 Task: Find connections with filter location Weinheim with filter topic #energywith filter profile language Potuguese with filter current company UPL with filter school Andhra Pradesh Jobs Updates with filter industry Secretarial Schools with filter service category Telecommunications with filter keywords title Line Cook
Action: Mouse moved to (497, 67)
Screenshot: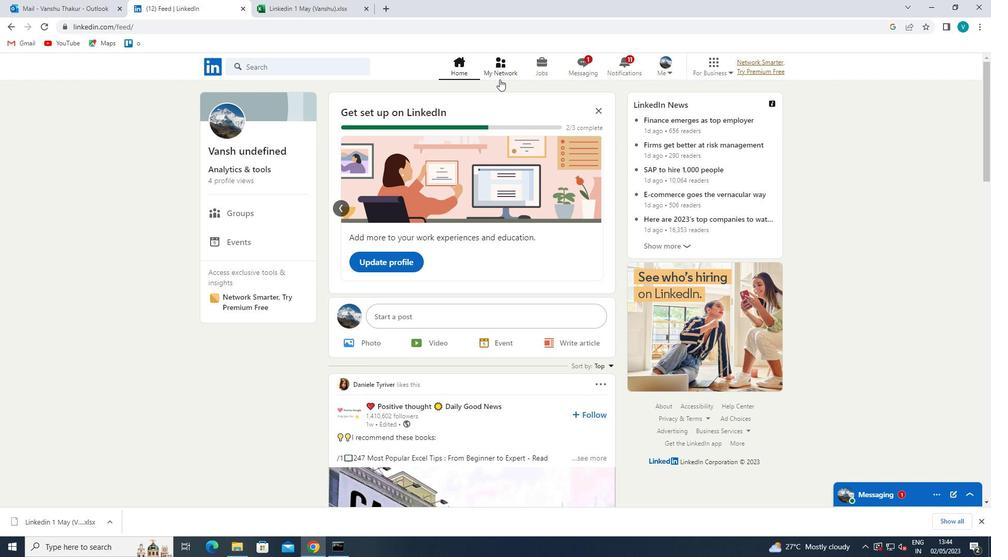 
Action: Mouse pressed left at (497, 67)
Screenshot: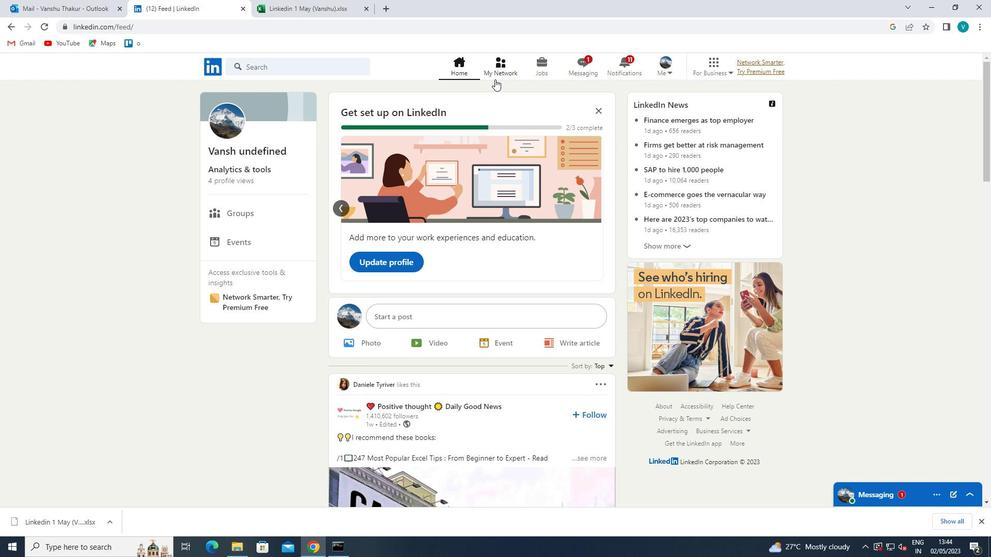 
Action: Mouse moved to (243, 118)
Screenshot: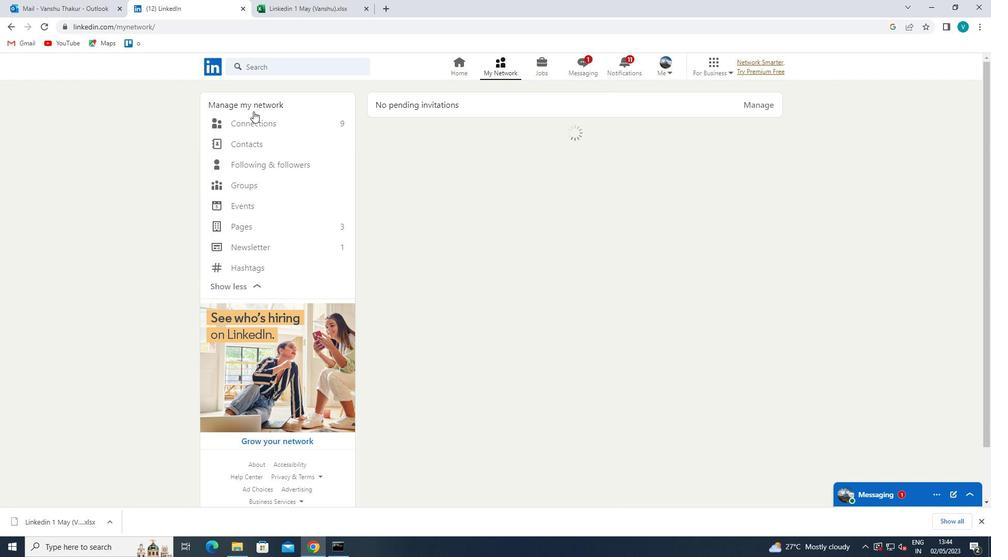 
Action: Mouse pressed left at (243, 118)
Screenshot: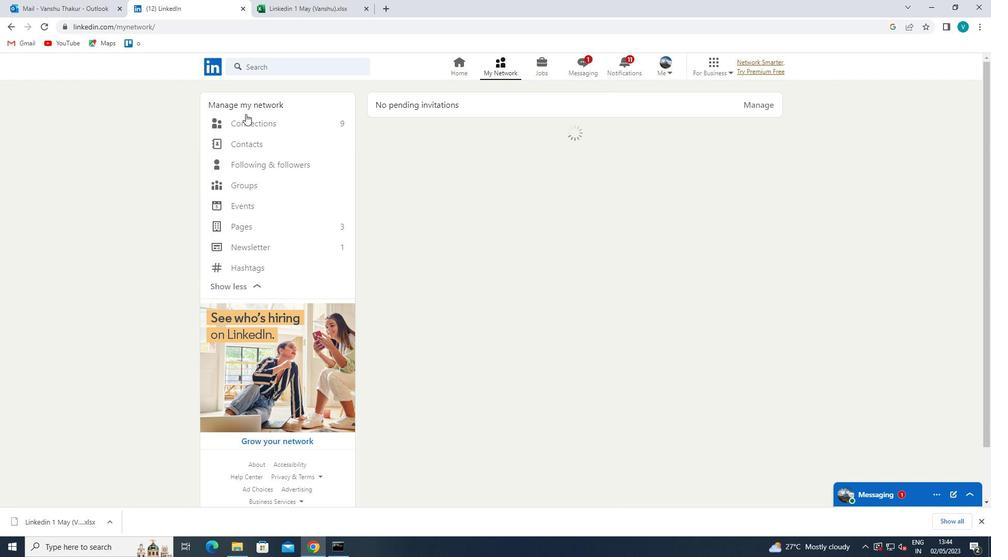 
Action: Mouse moved to (596, 131)
Screenshot: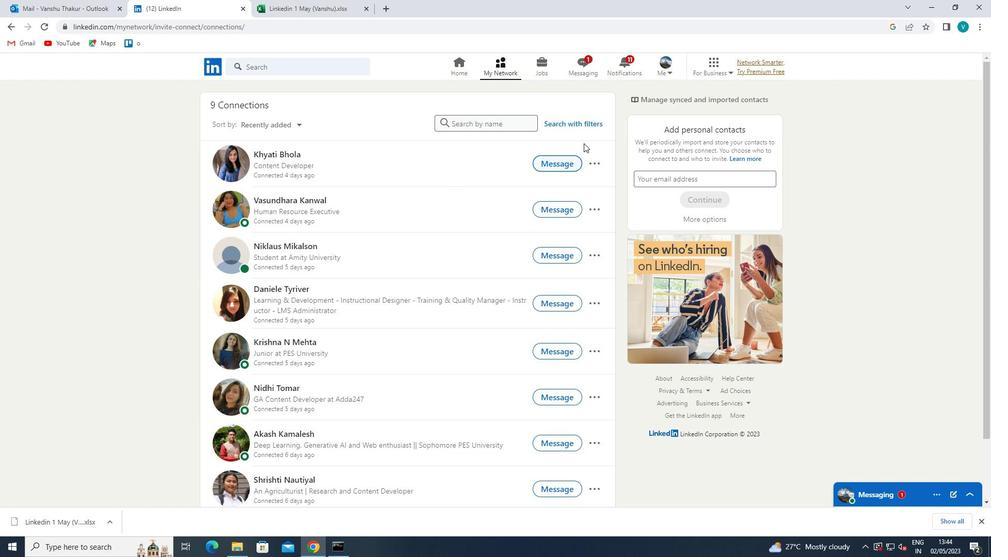 
Action: Mouse pressed left at (596, 131)
Screenshot: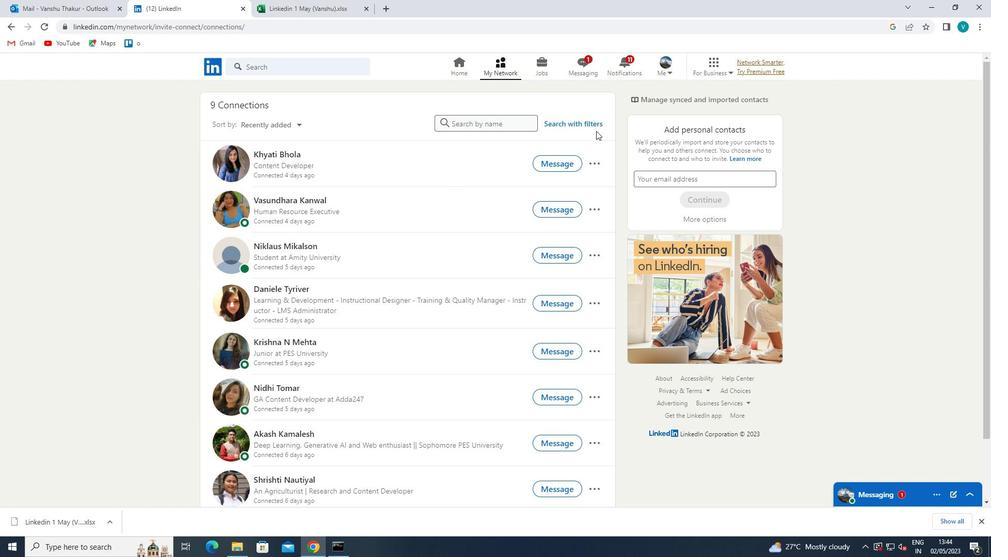 
Action: Mouse moved to (597, 126)
Screenshot: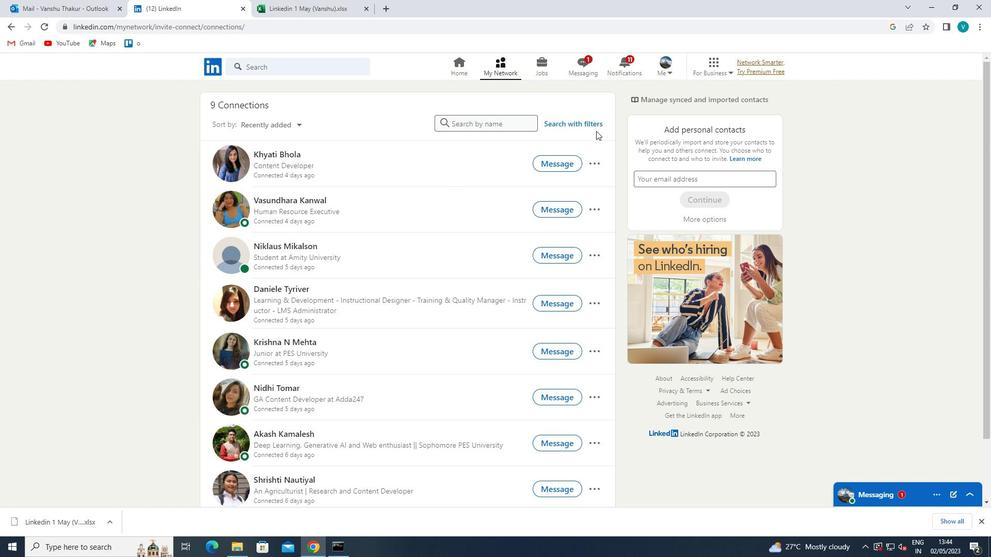 
Action: Mouse pressed left at (597, 126)
Screenshot: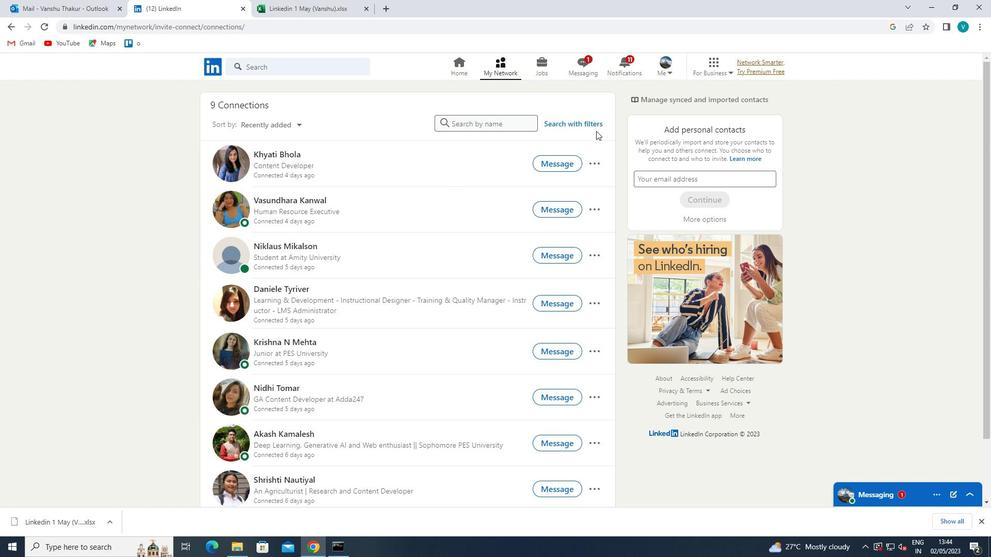 
Action: Mouse moved to (483, 102)
Screenshot: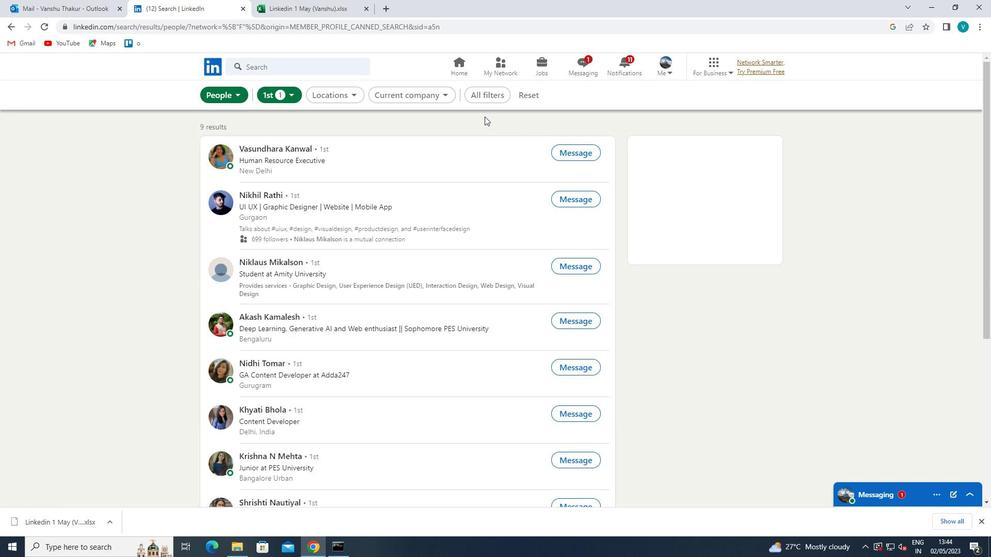
Action: Mouse pressed left at (483, 102)
Screenshot: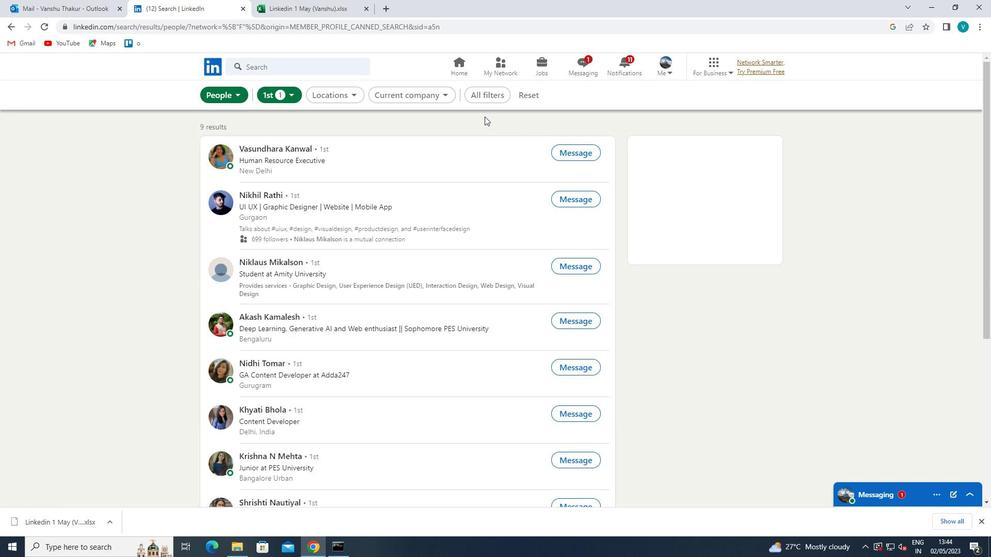 
Action: Mouse moved to (776, 284)
Screenshot: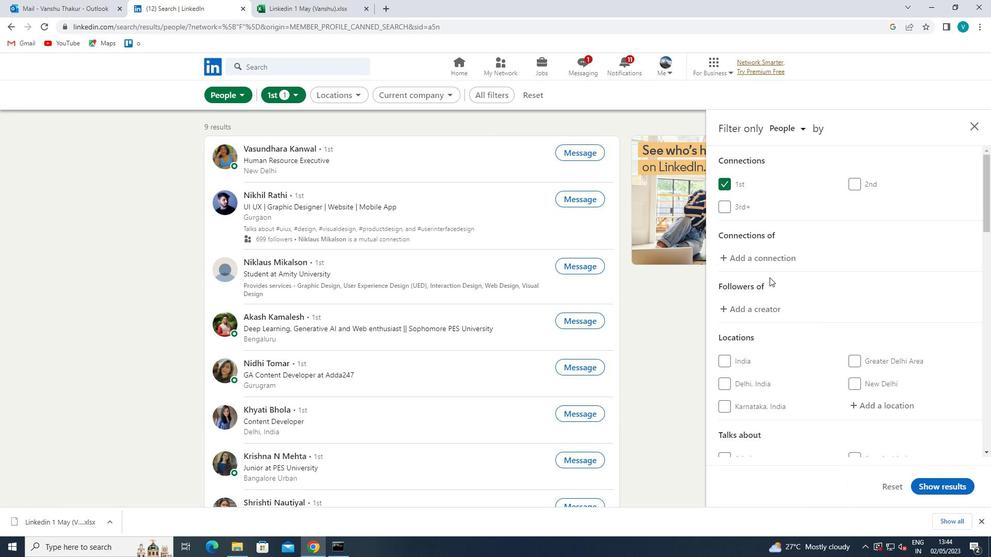 
Action: Mouse scrolled (776, 283) with delta (0, 0)
Screenshot: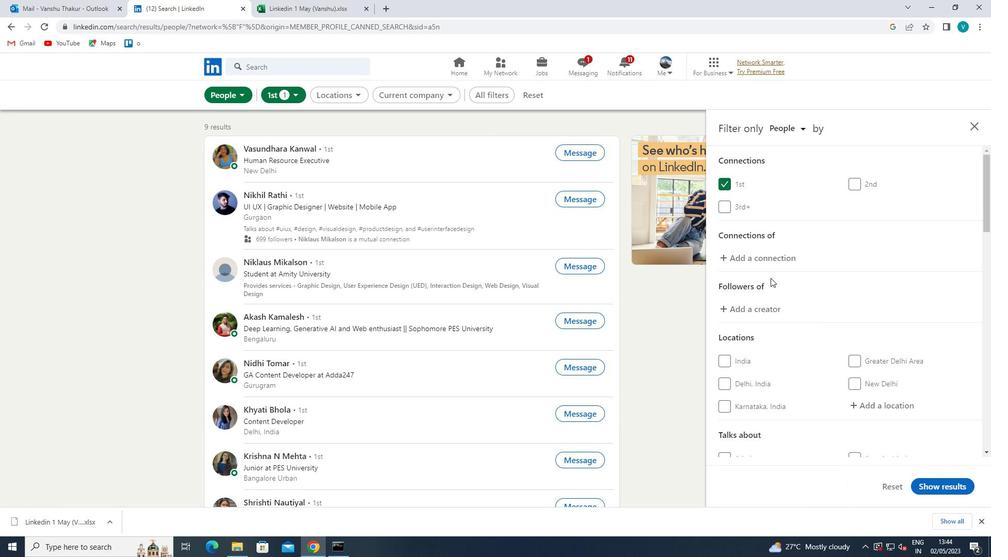 
Action: Mouse moved to (776, 285)
Screenshot: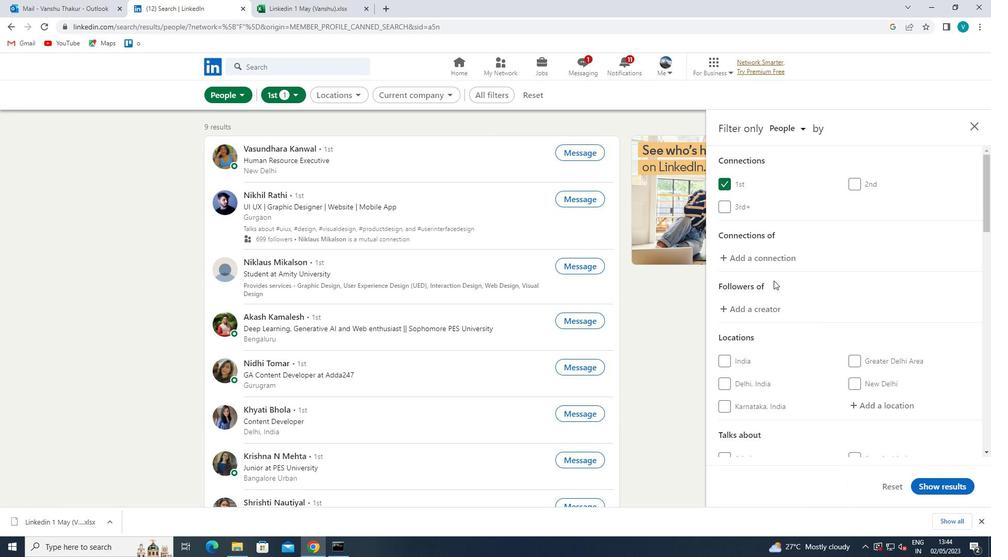 
Action: Mouse scrolled (776, 285) with delta (0, 0)
Screenshot: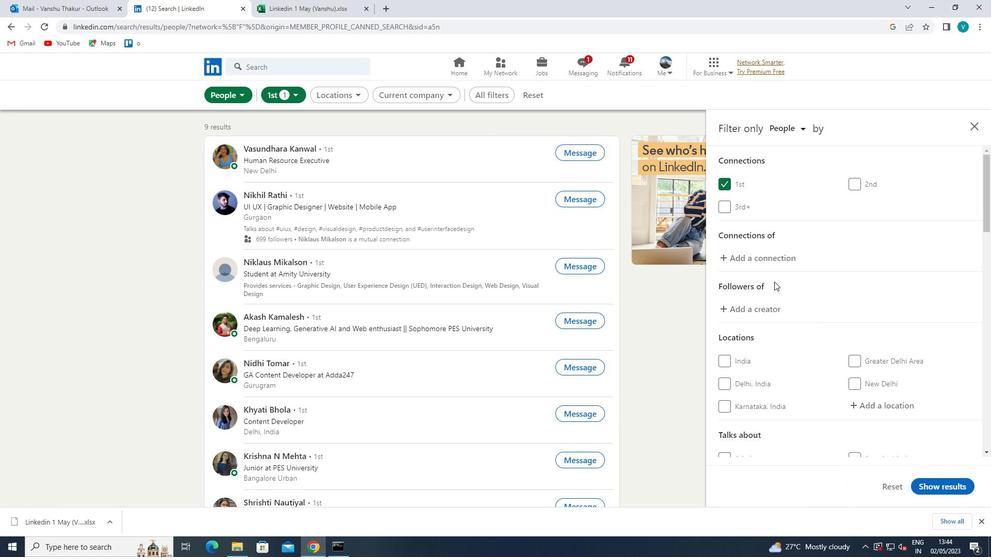 
Action: Mouse moved to (777, 289)
Screenshot: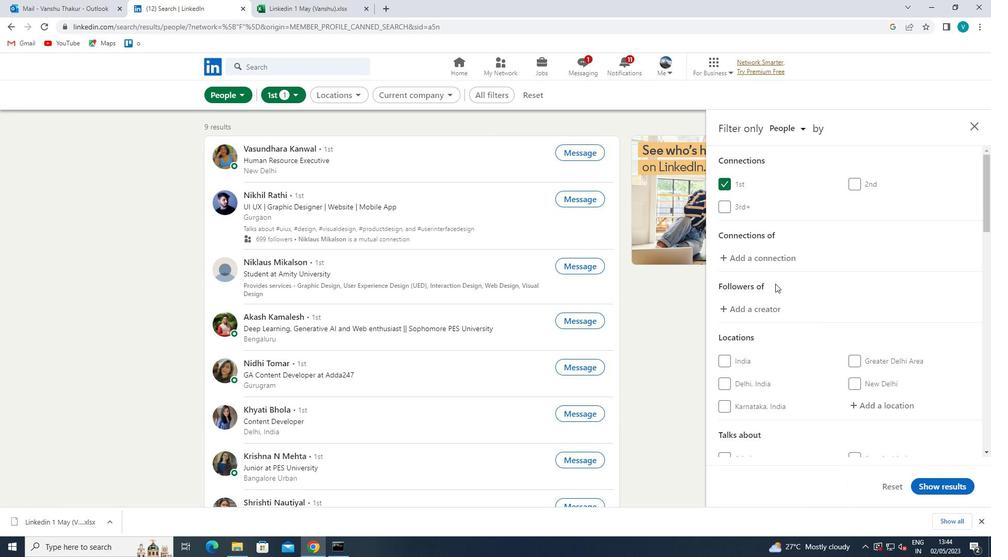 
Action: Mouse scrolled (777, 288) with delta (0, 0)
Screenshot: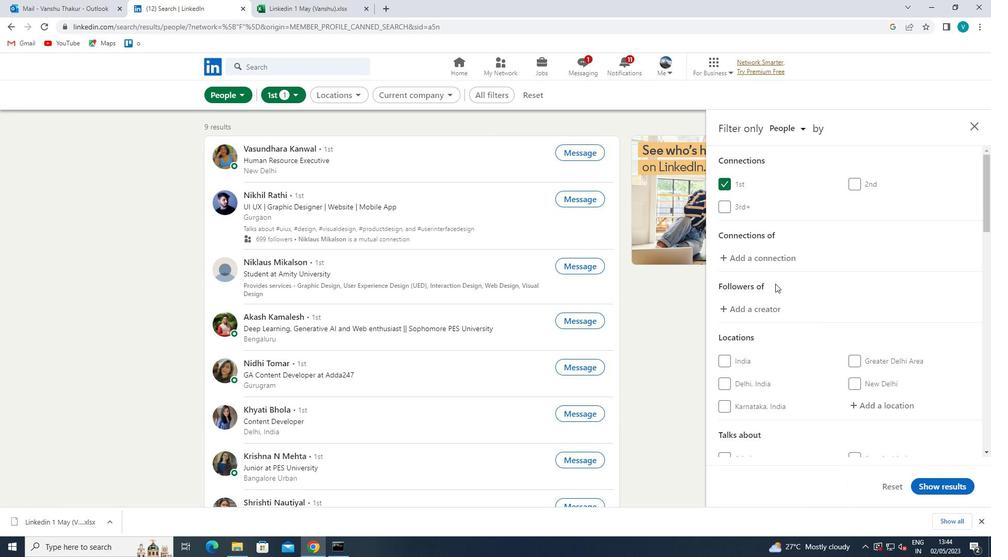 
Action: Mouse moved to (874, 253)
Screenshot: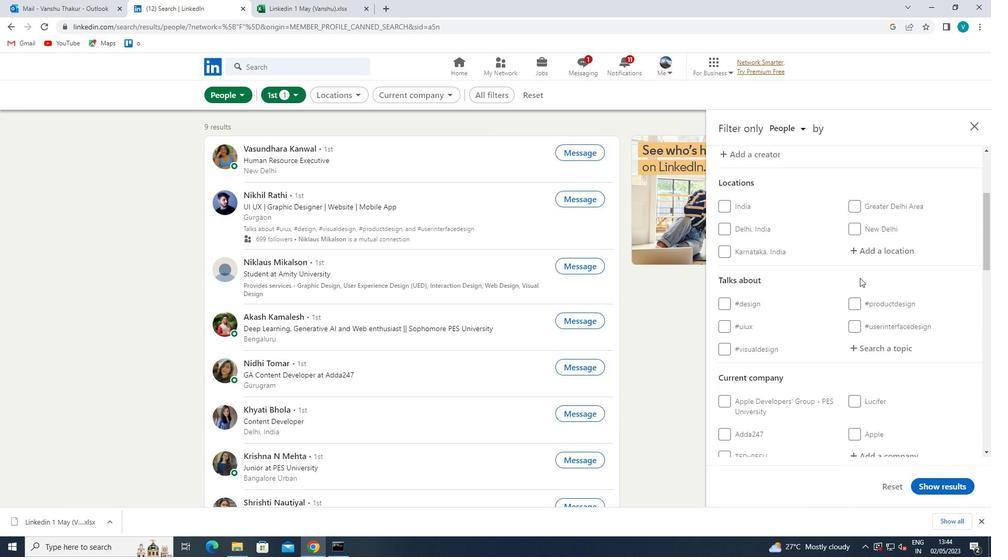 
Action: Mouse pressed left at (874, 253)
Screenshot: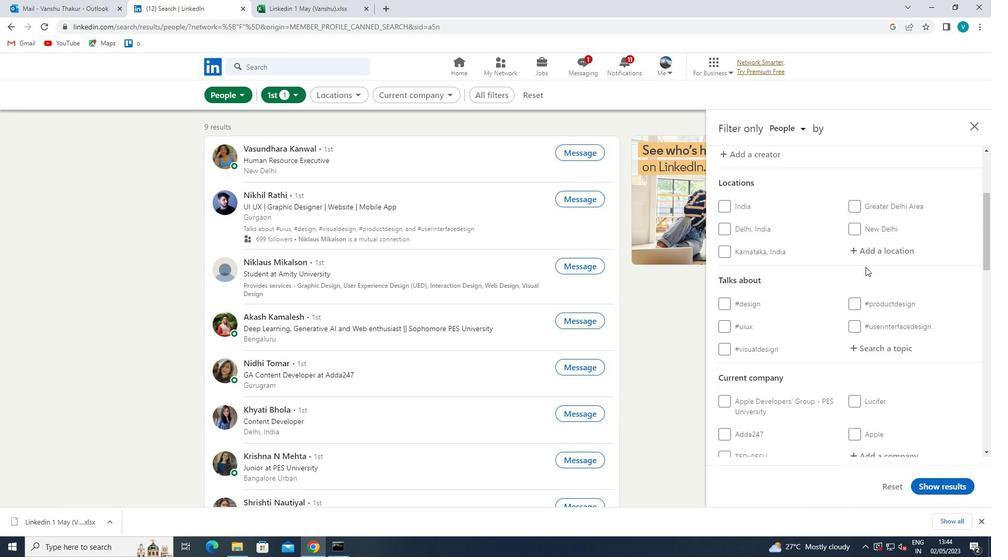 
Action: Key pressed <Key.shift>WEINHEIM
Screenshot: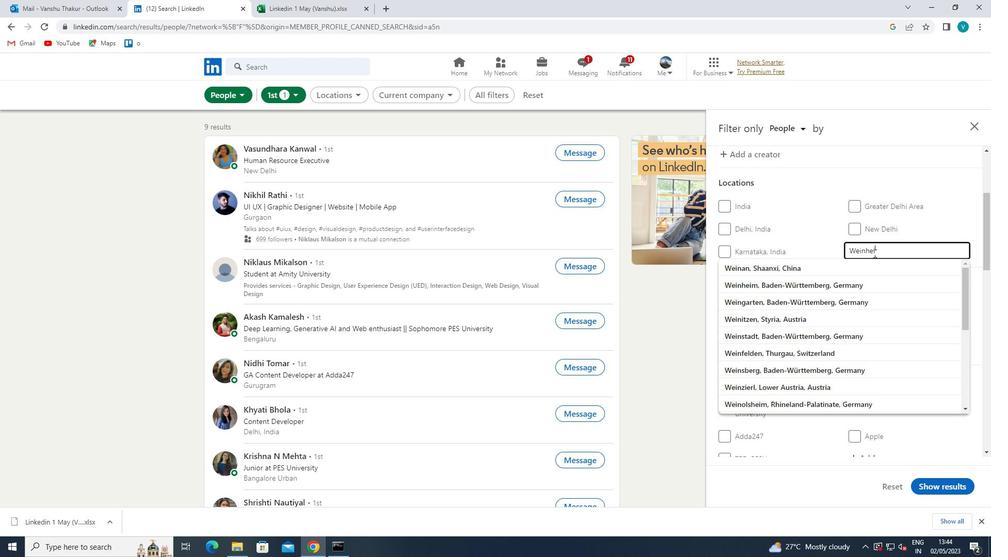 
Action: Mouse moved to (867, 261)
Screenshot: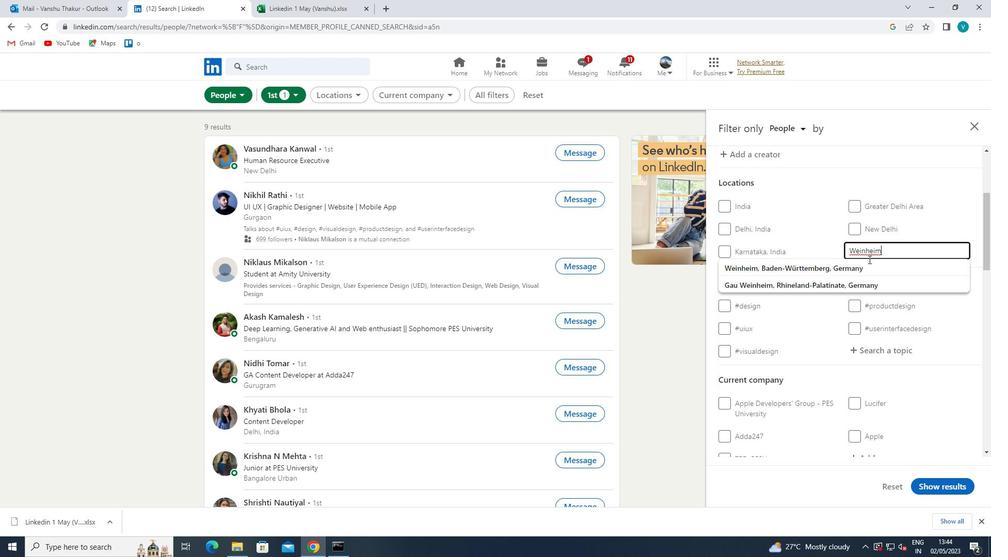 
Action: Mouse pressed left at (867, 261)
Screenshot: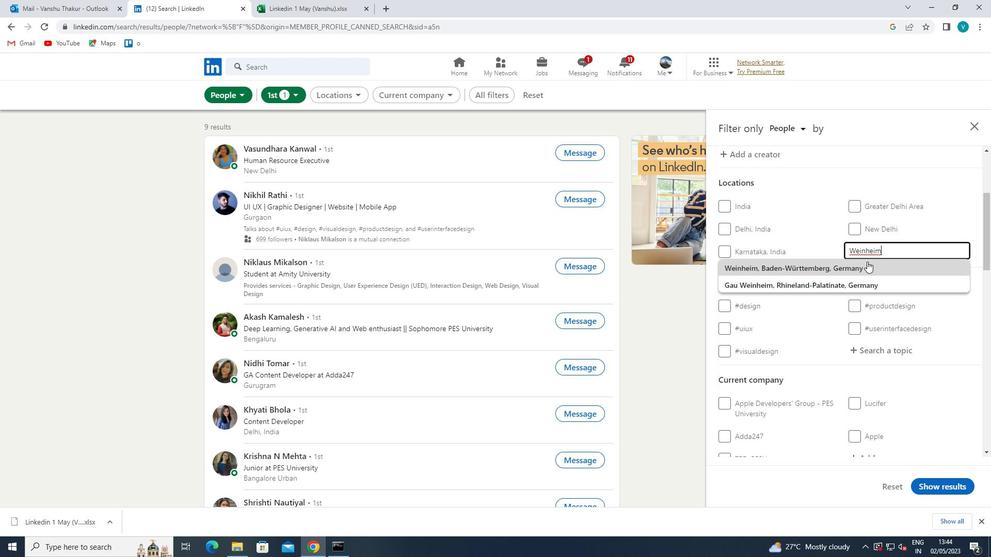 
Action: Mouse scrolled (867, 261) with delta (0, 0)
Screenshot: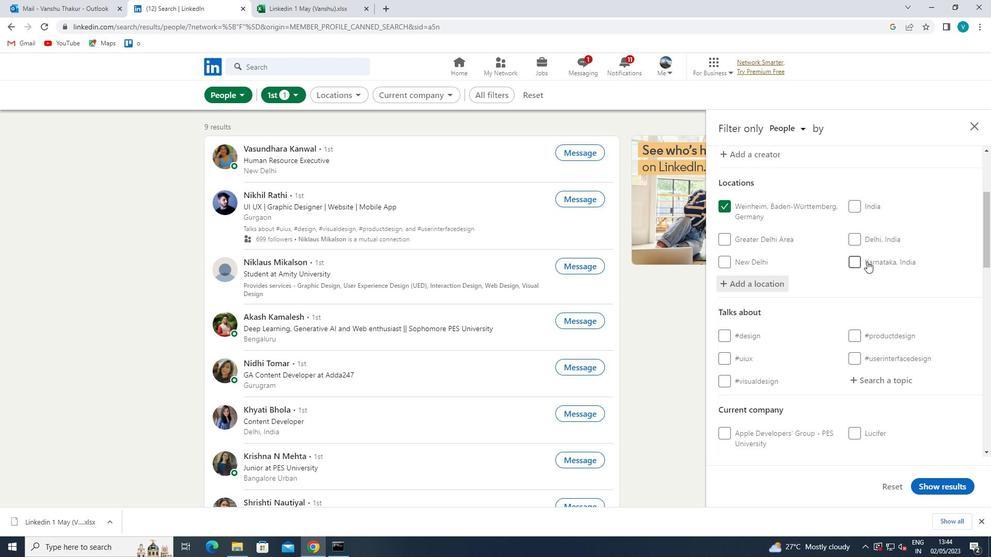
Action: Mouse moved to (883, 326)
Screenshot: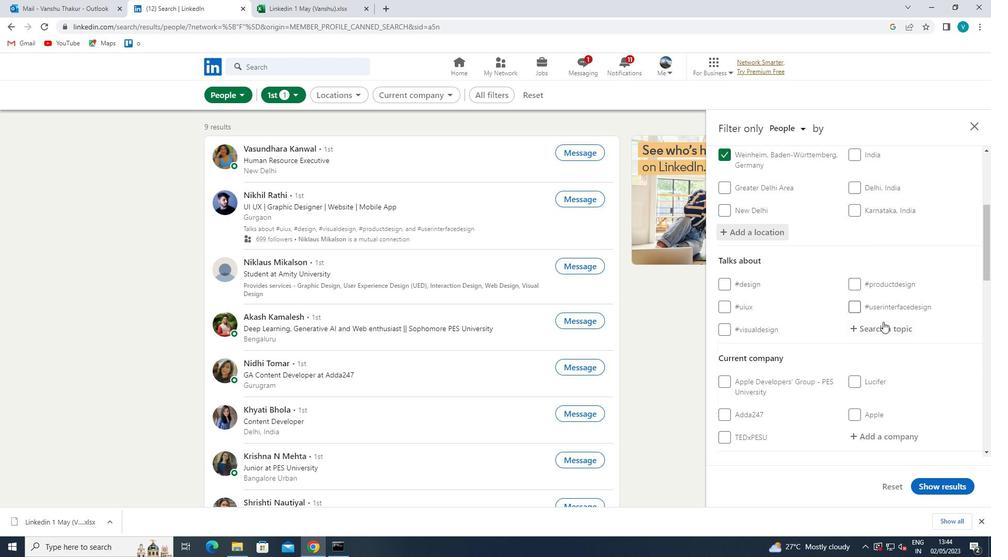 
Action: Mouse pressed left at (883, 326)
Screenshot: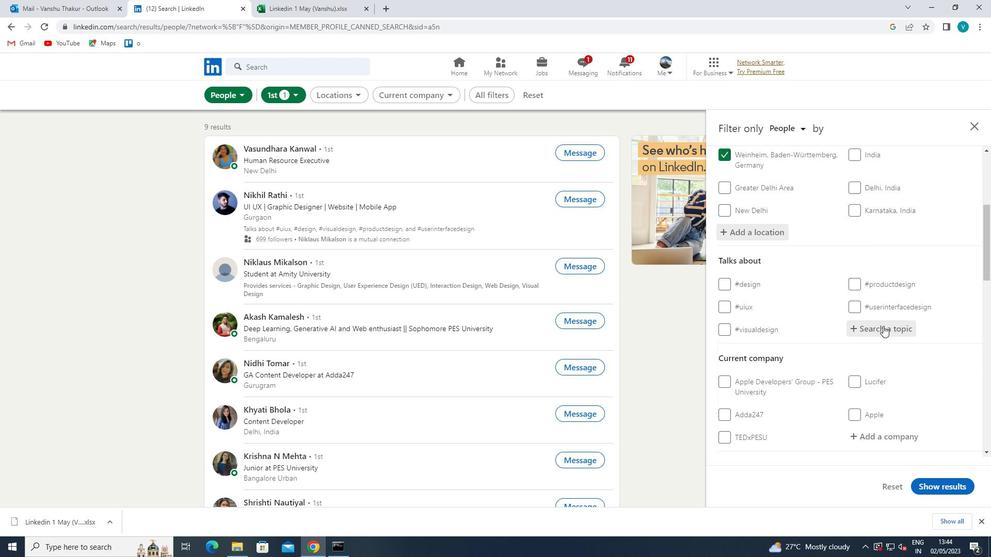 
Action: Key pressed ENERGY
Screenshot: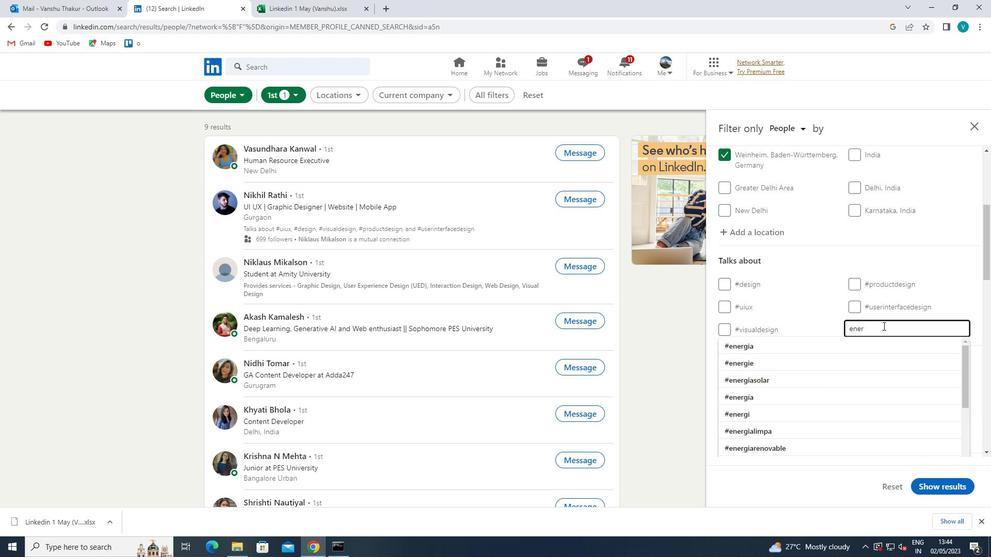 
Action: Mouse moved to (839, 344)
Screenshot: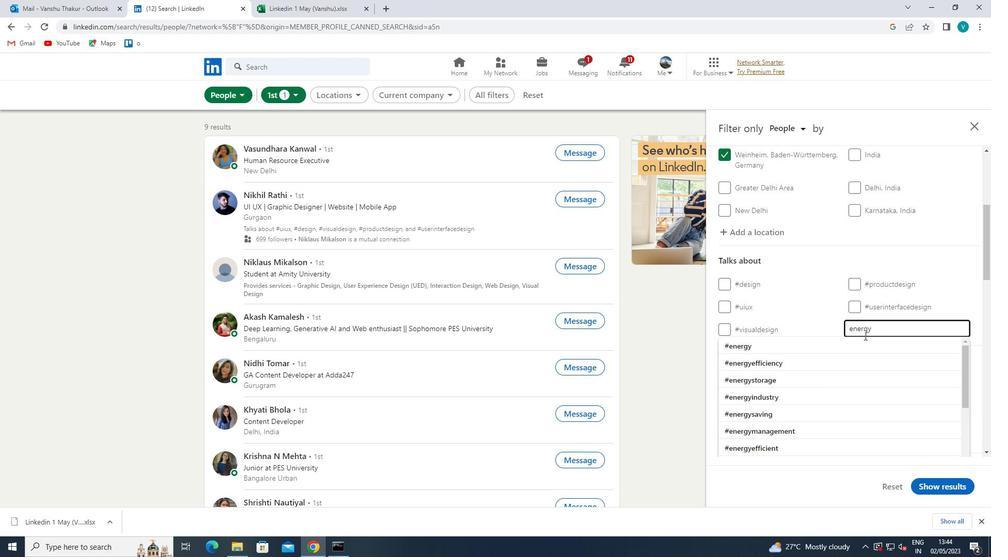 
Action: Mouse pressed left at (839, 344)
Screenshot: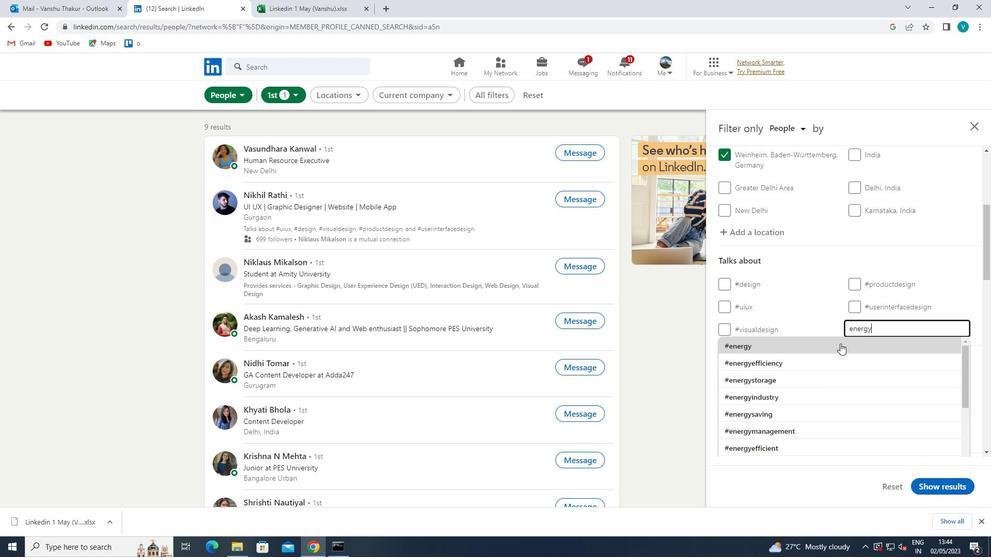
Action: Mouse moved to (837, 346)
Screenshot: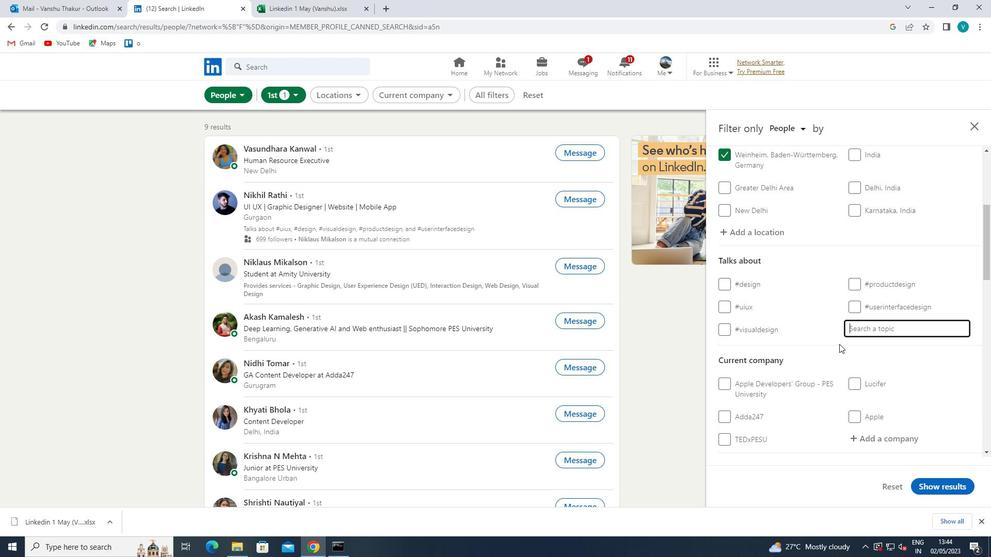 
Action: Mouse scrolled (837, 345) with delta (0, 0)
Screenshot: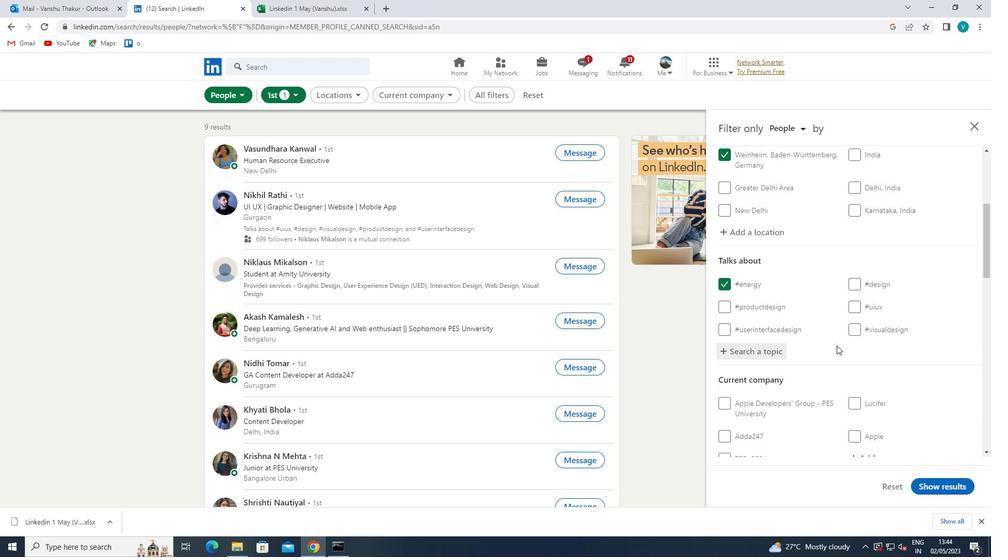 
Action: Mouse scrolled (837, 345) with delta (0, 0)
Screenshot: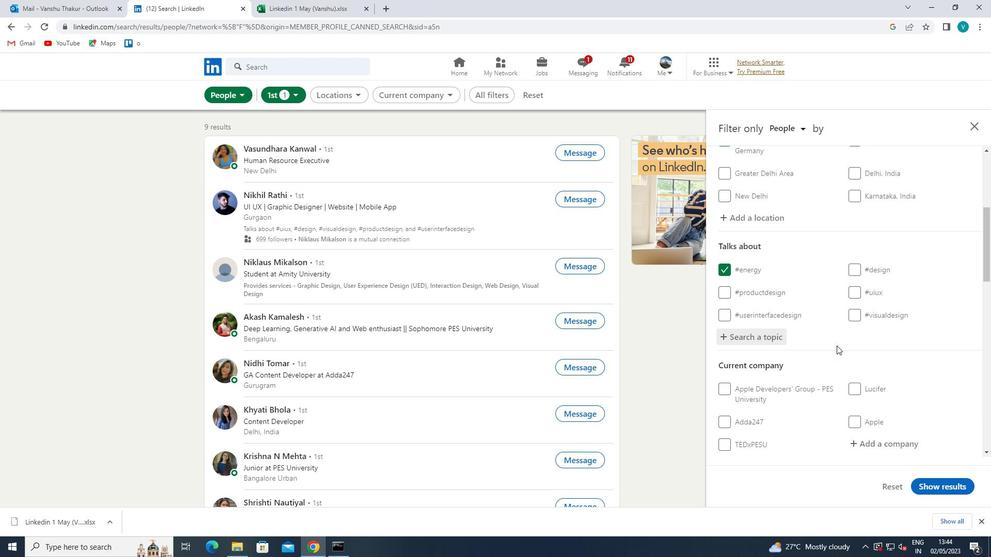 
Action: Mouse moved to (875, 355)
Screenshot: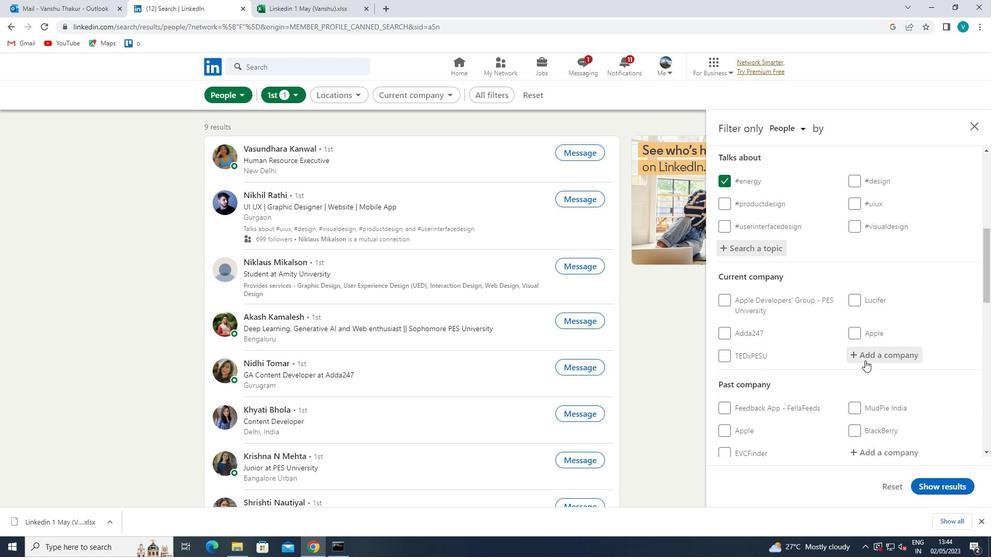 
Action: Mouse pressed left at (875, 355)
Screenshot: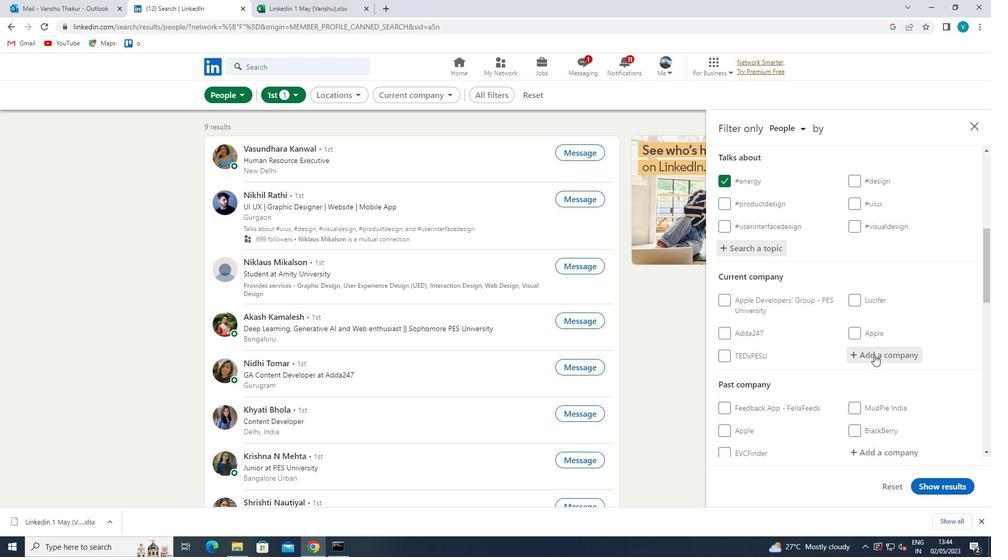 
Action: Key pressed <Key.shift>UPL
Screenshot: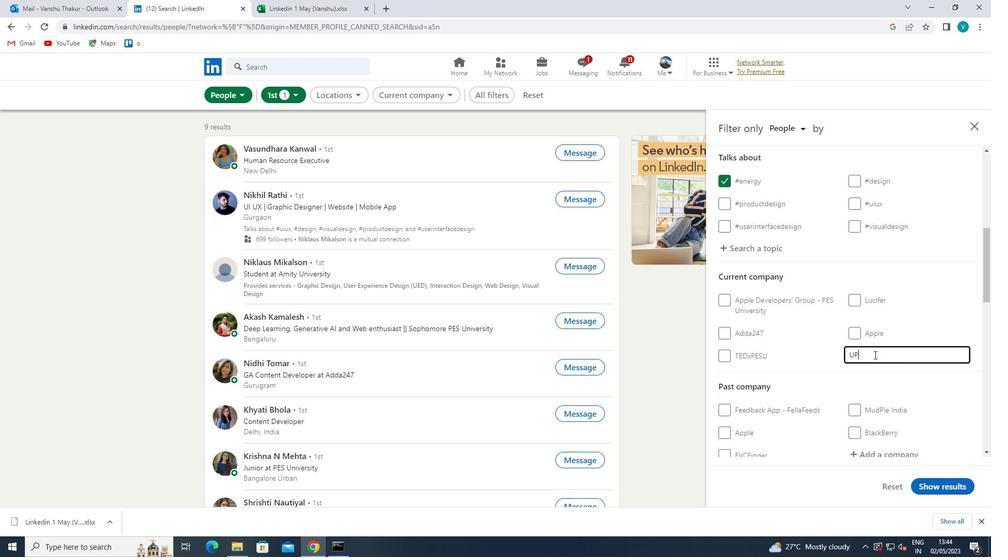 
Action: Mouse moved to (848, 371)
Screenshot: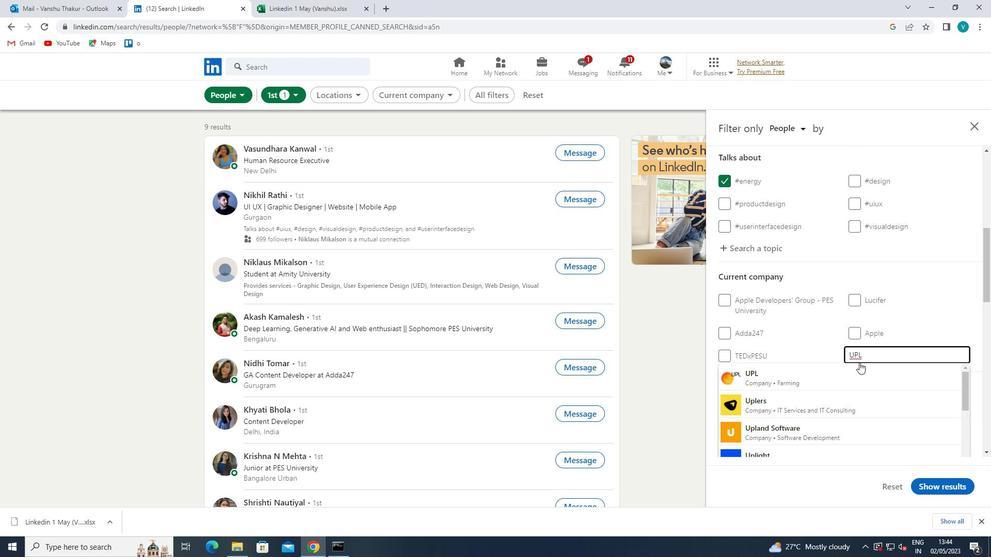 
Action: Mouse pressed left at (848, 371)
Screenshot: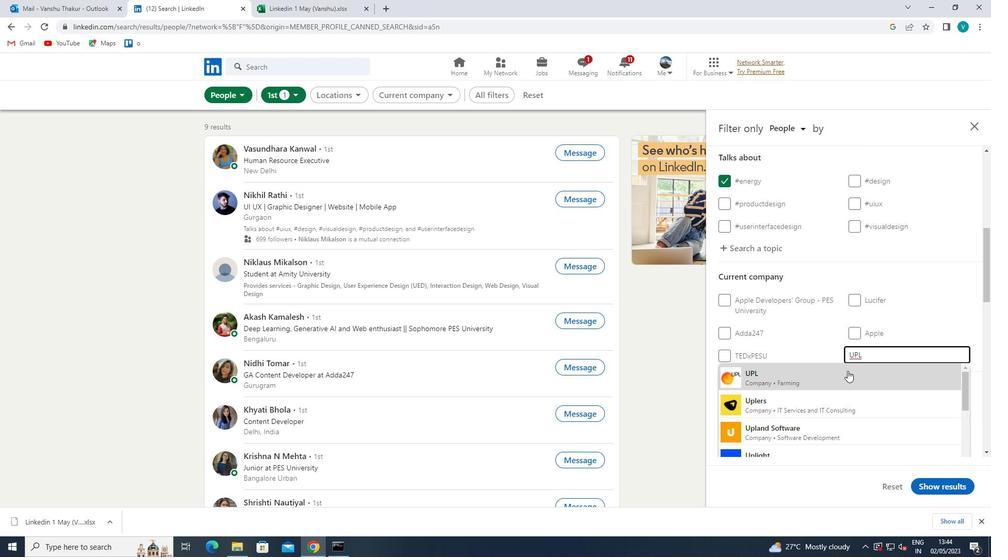 
Action: Mouse moved to (848, 371)
Screenshot: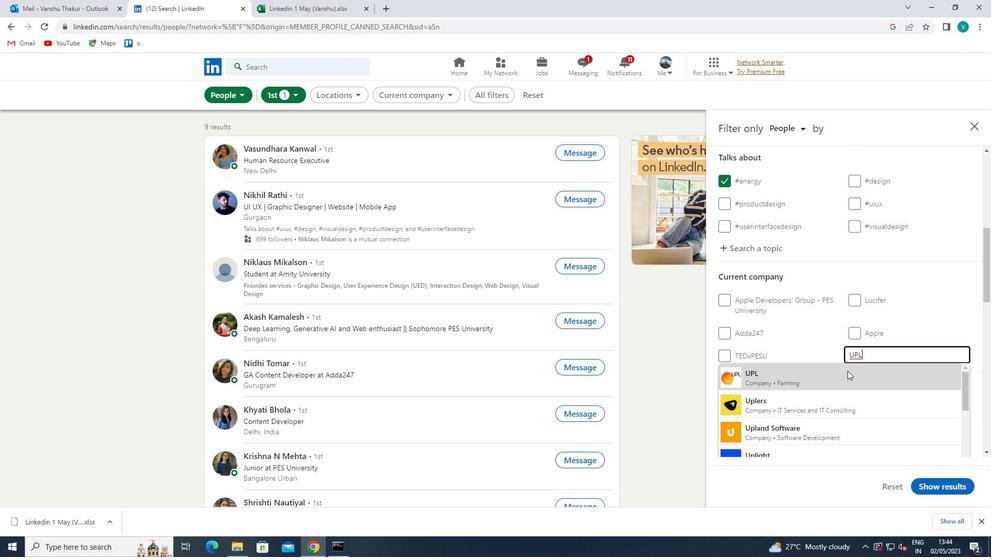 
Action: Mouse scrolled (848, 370) with delta (0, 0)
Screenshot: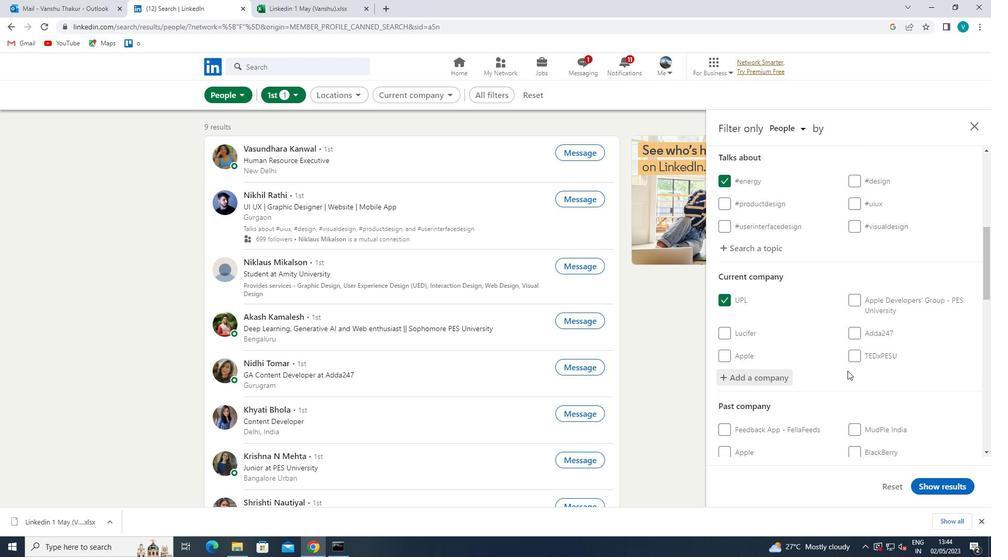 
Action: Mouse scrolled (848, 370) with delta (0, 0)
Screenshot: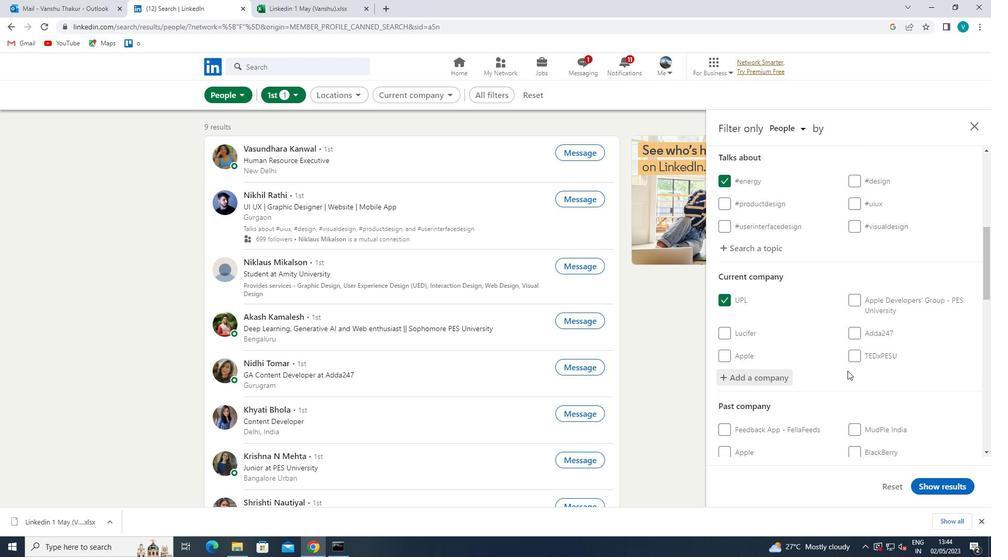 
Action: Mouse scrolled (848, 370) with delta (0, 0)
Screenshot: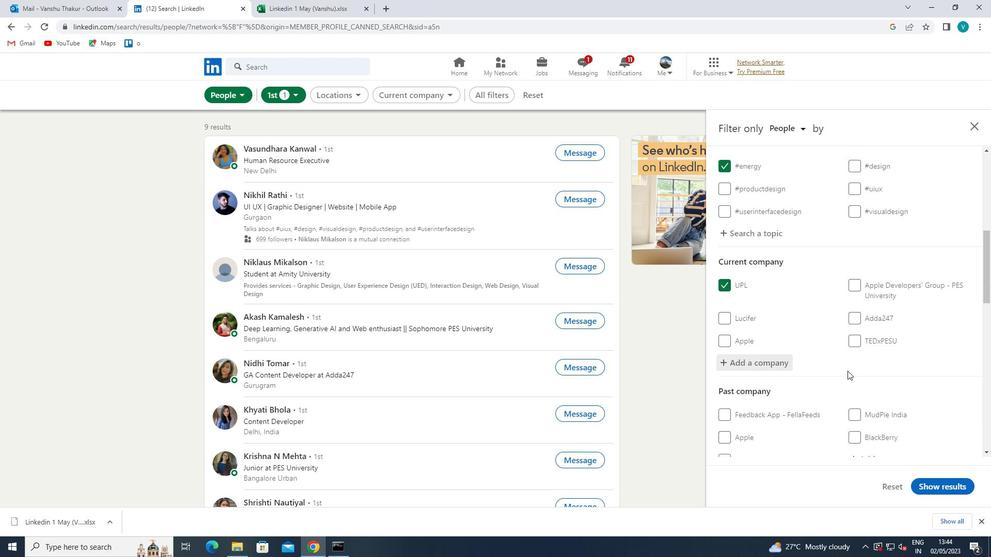 
Action: Mouse scrolled (848, 370) with delta (0, 0)
Screenshot: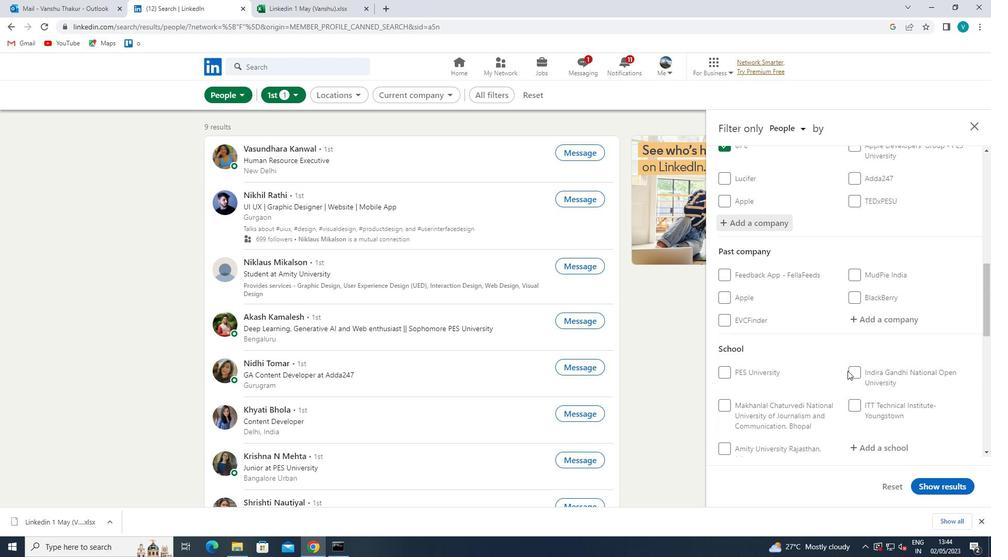 
Action: Mouse moved to (877, 397)
Screenshot: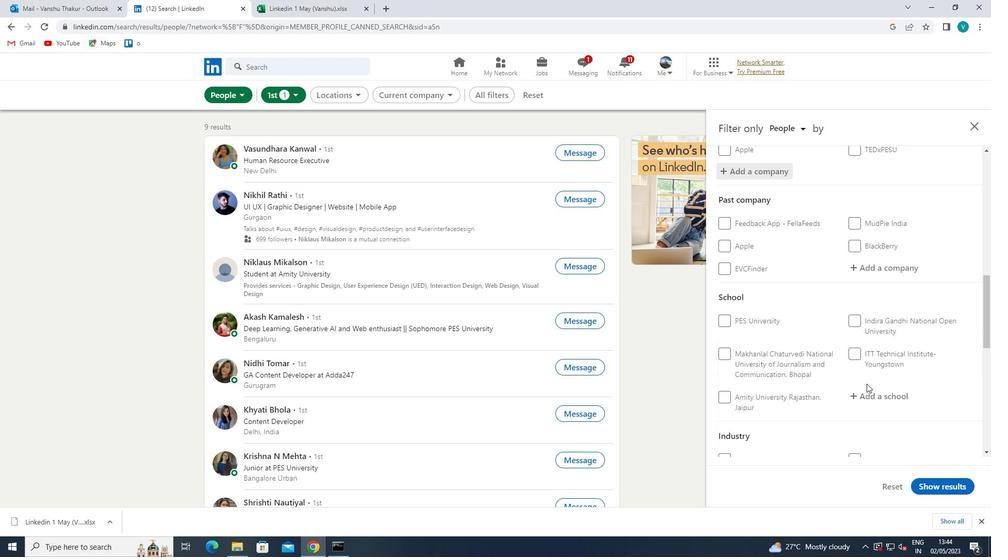 
Action: Mouse pressed left at (877, 397)
Screenshot: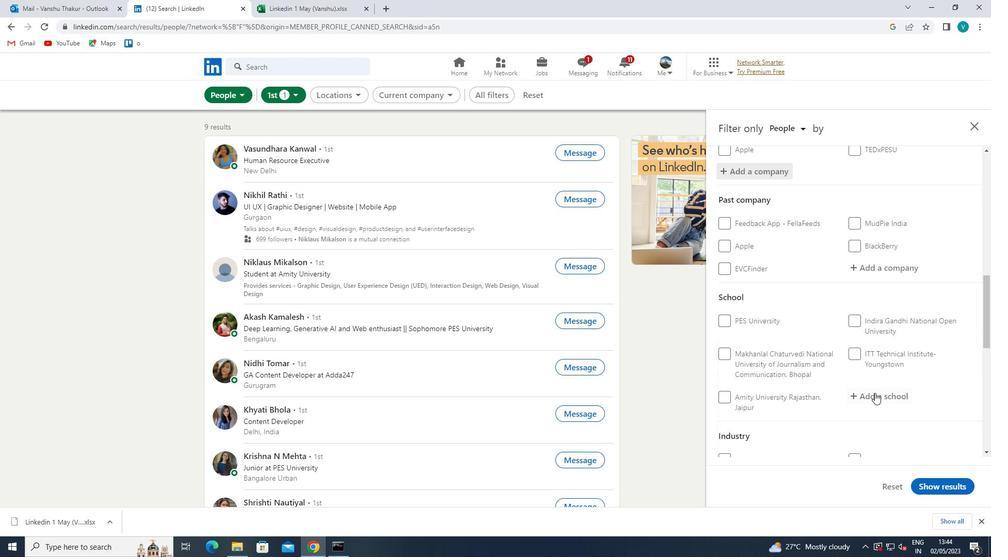 
Action: Mouse moved to (878, 397)
Screenshot: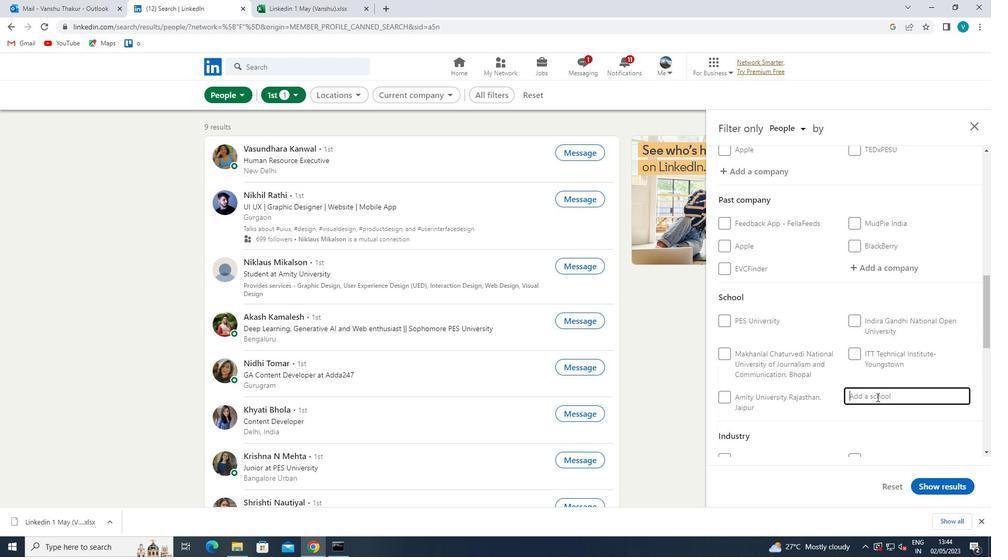 
Action: Key pressed <Key.shift>AND
Screenshot: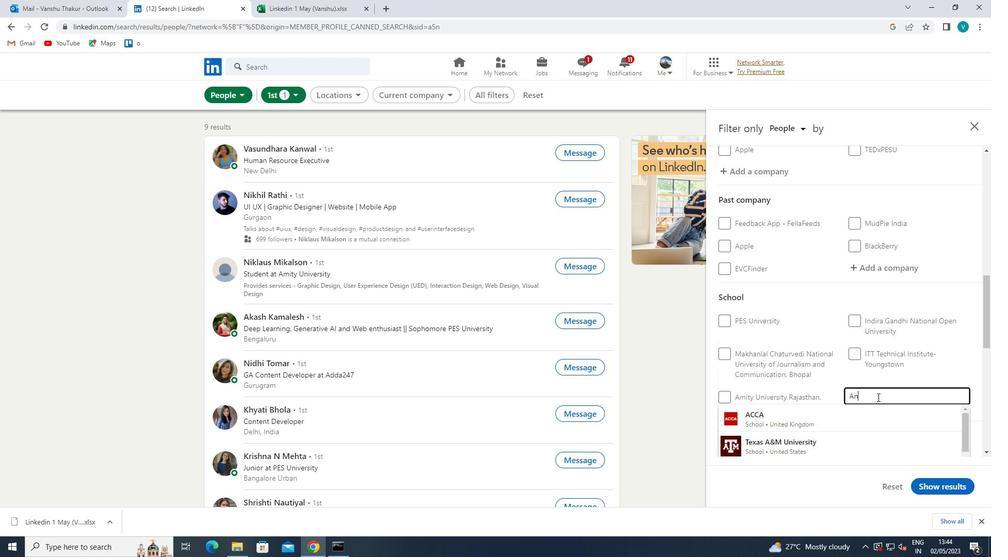 
Action: Mouse moved to (878, 397)
Screenshot: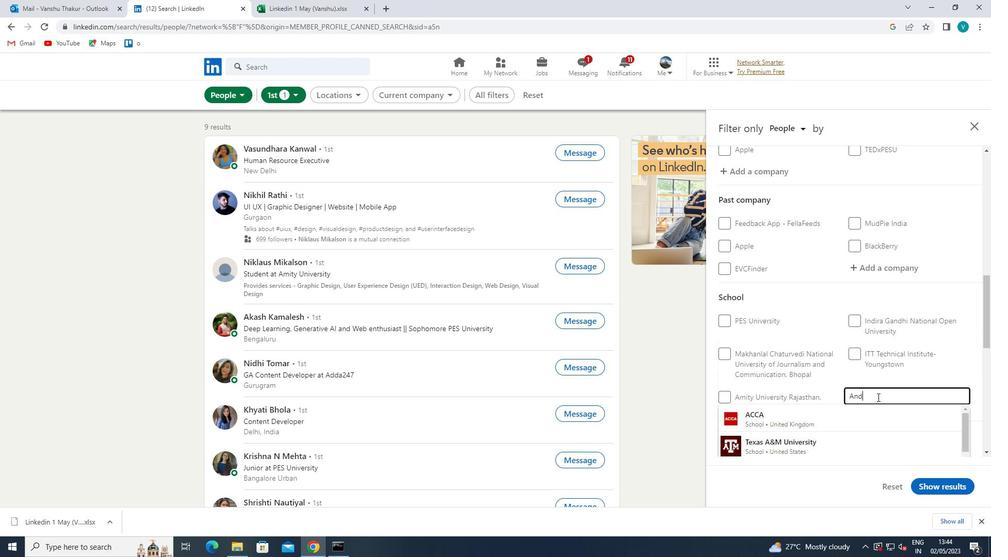 
Action: Key pressed H
Screenshot: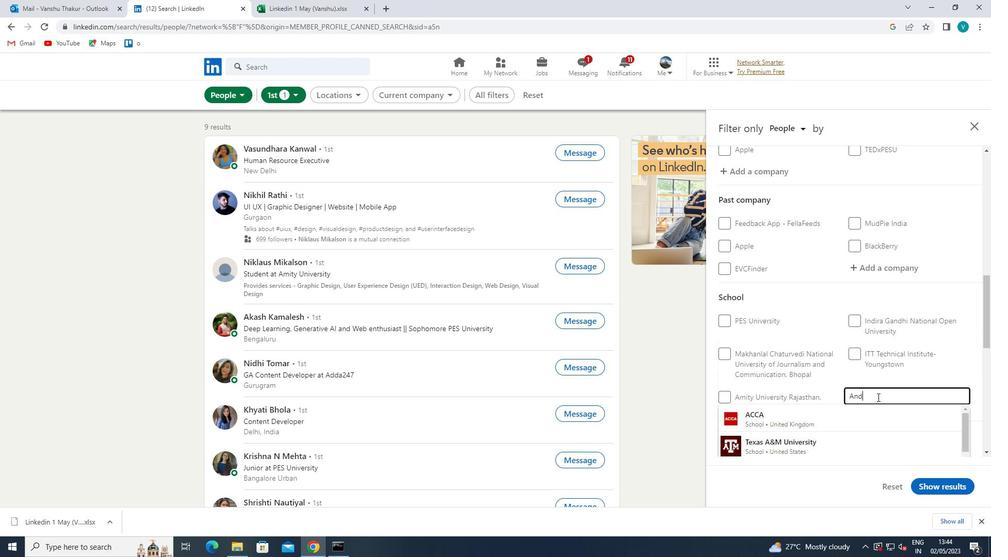 
Action: Mouse moved to (876, 398)
Screenshot: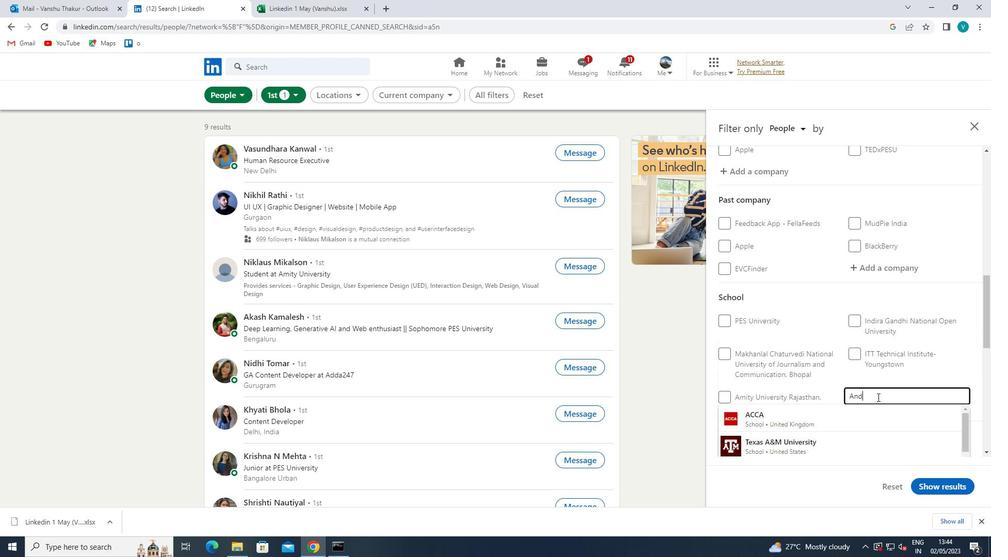 
Action: Key pressed RA
Screenshot: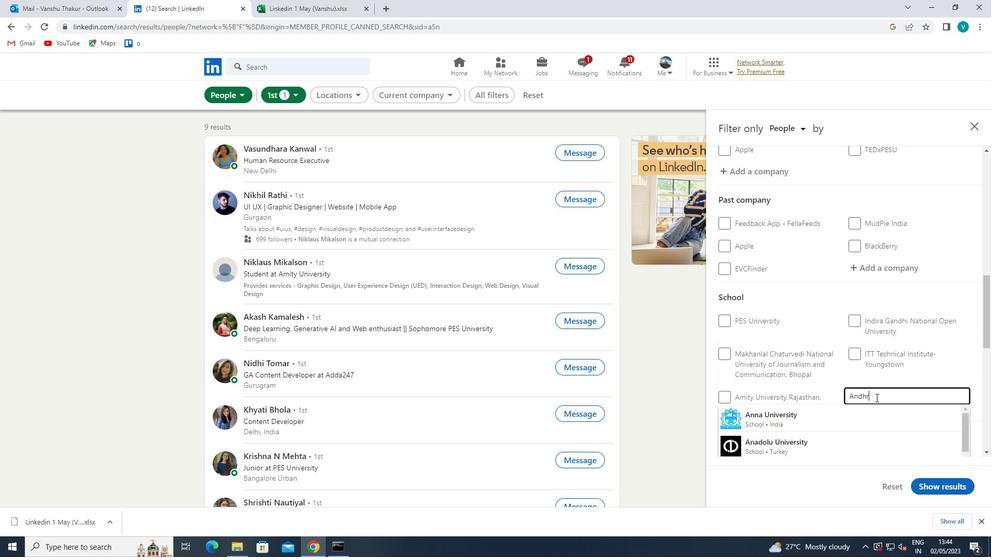 
Action: Mouse moved to (868, 446)
Screenshot: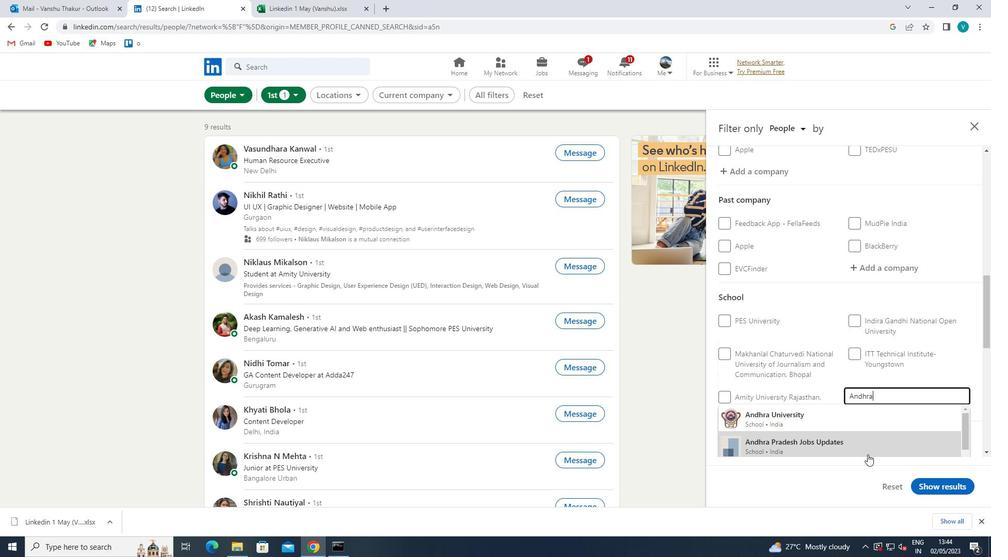 
Action: Mouse pressed left at (868, 446)
Screenshot: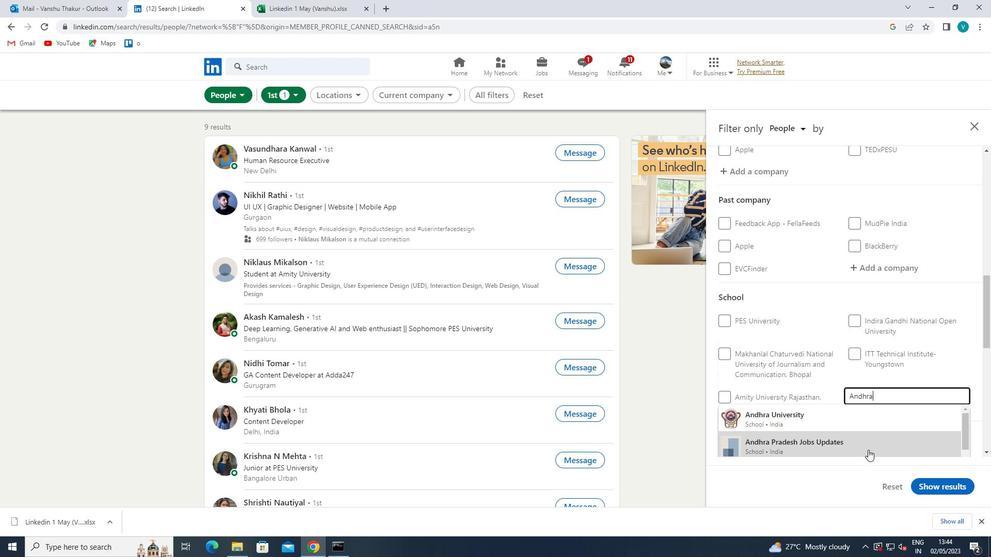 
Action: Mouse moved to (864, 362)
Screenshot: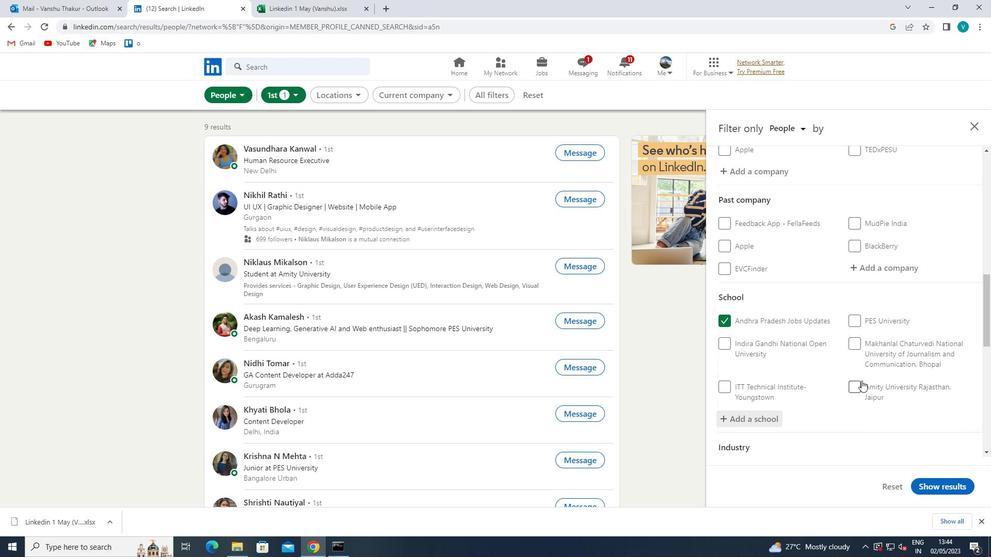 
Action: Mouse scrolled (864, 362) with delta (0, 0)
Screenshot: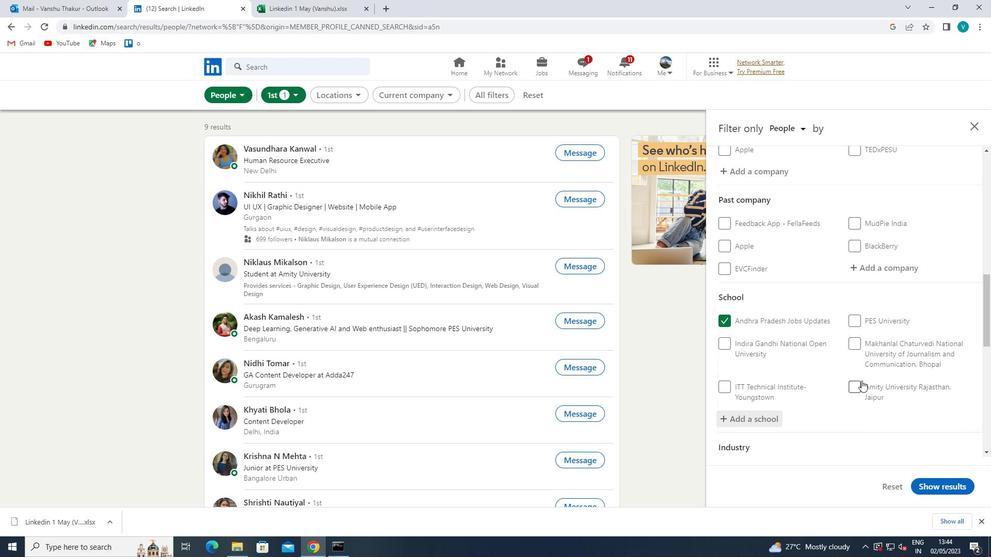 
Action: Mouse moved to (868, 360)
Screenshot: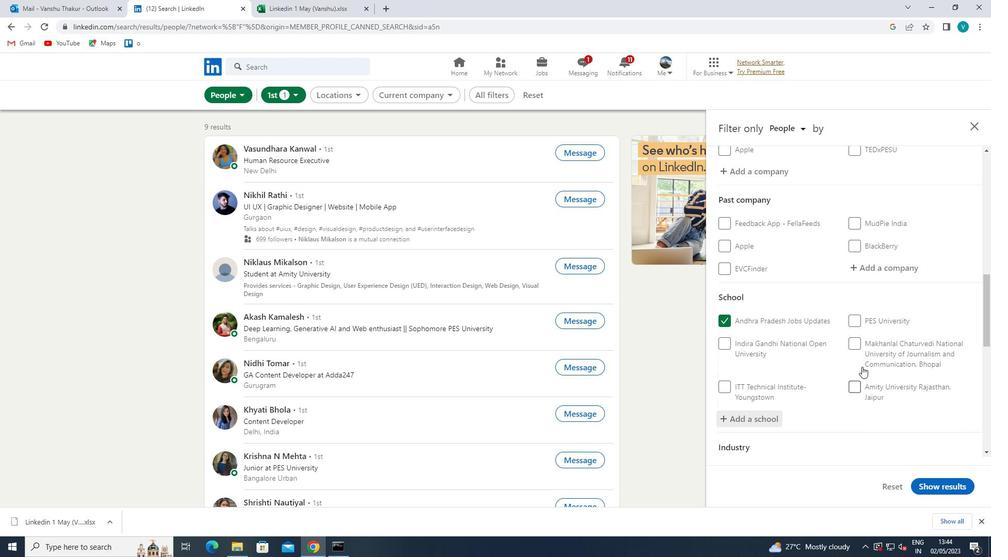 
Action: Mouse scrolled (868, 360) with delta (0, 0)
Screenshot: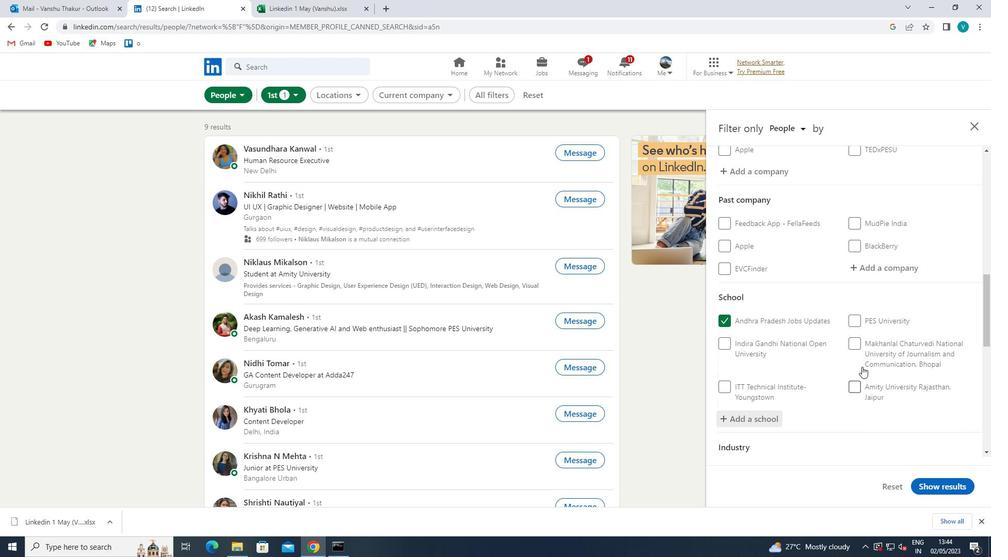 
Action: Mouse moved to (869, 359)
Screenshot: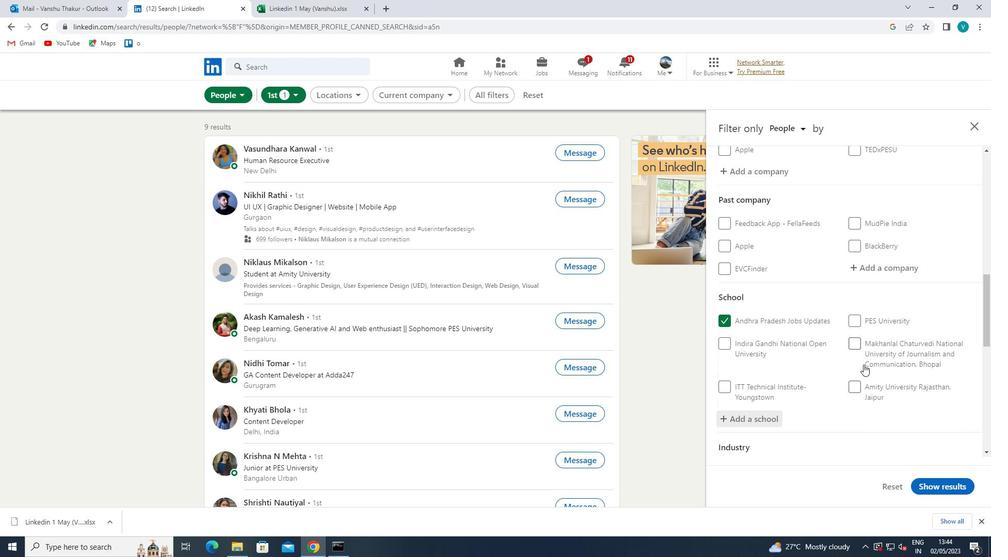
Action: Mouse scrolled (869, 359) with delta (0, 0)
Screenshot: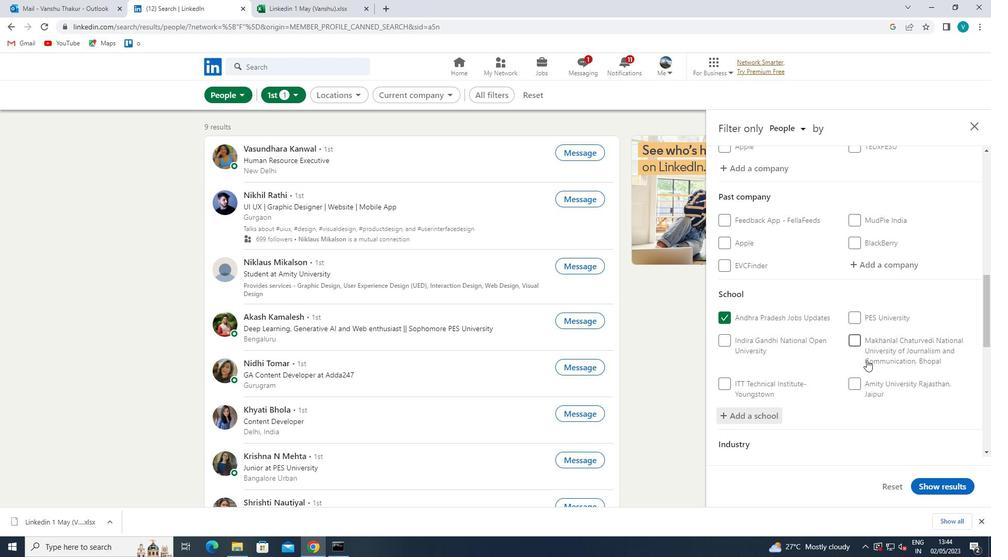 
Action: Mouse scrolled (869, 359) with delta (0, 0)
Screenshot: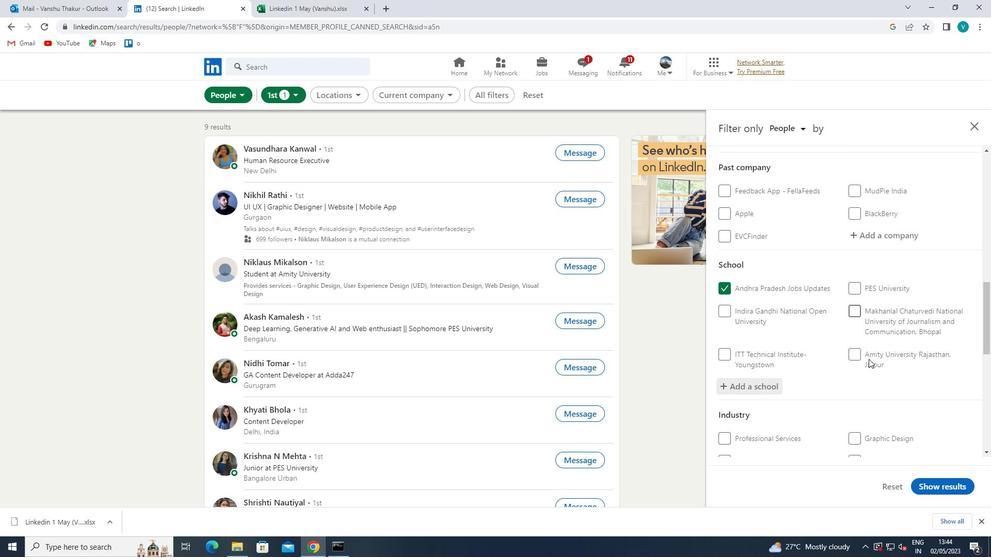 
Action: Mouse moved to (901, 319)
Screenshot: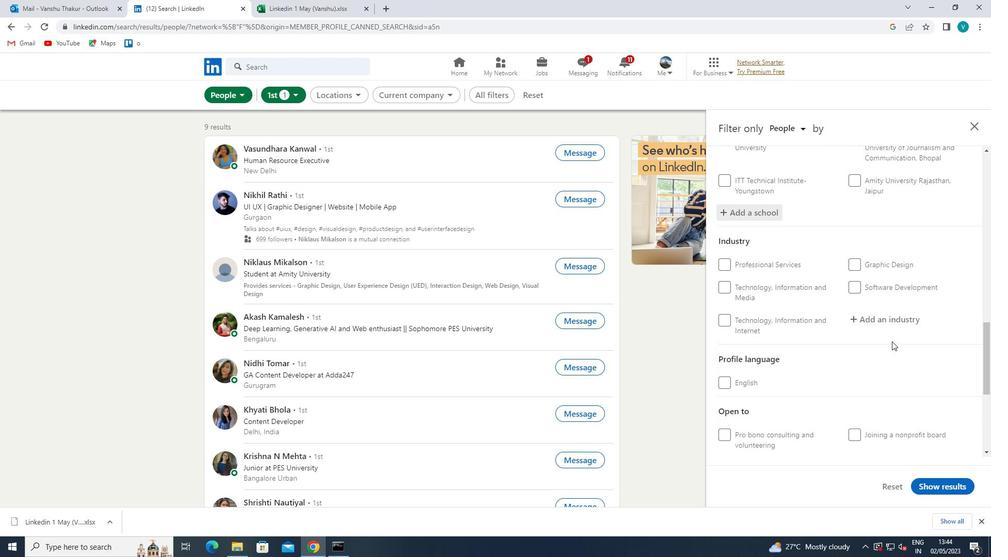 
Action: Mouse pressed left at (901, 319)
Screenshot: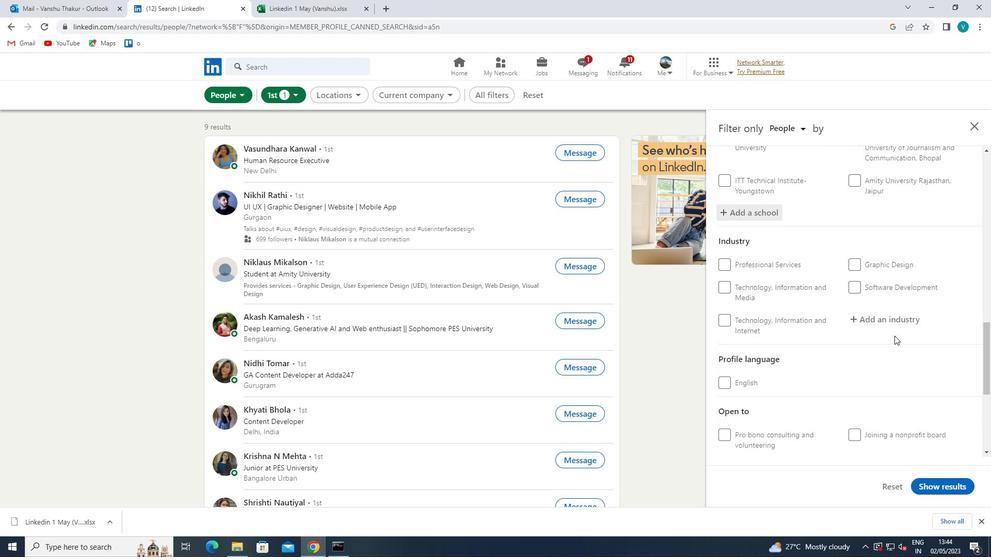 
Action: Key pressed <Key.shift>SECTRA<Key.backspace>E<Key.backspace><Key.backspace><Key.backspace>RE
Screenshot: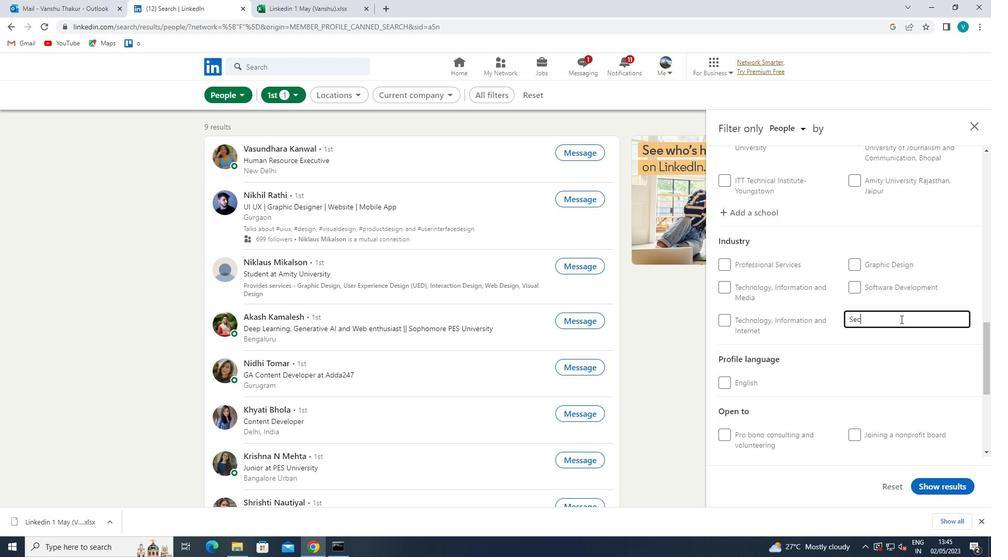 
Action: Mouse moved to (857, 339)
Screenshot: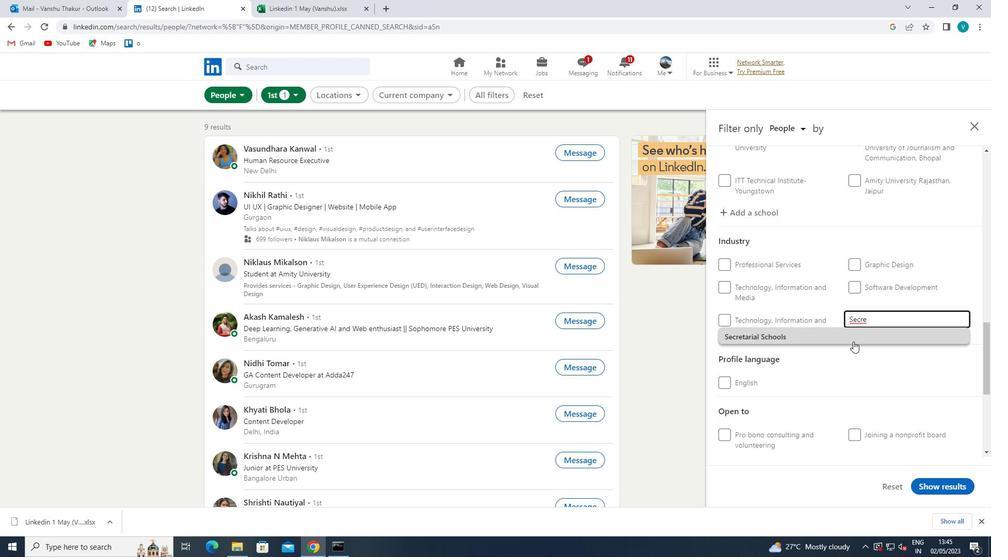 
Action: Mouse pressed left at (857, 339)
Screenshot: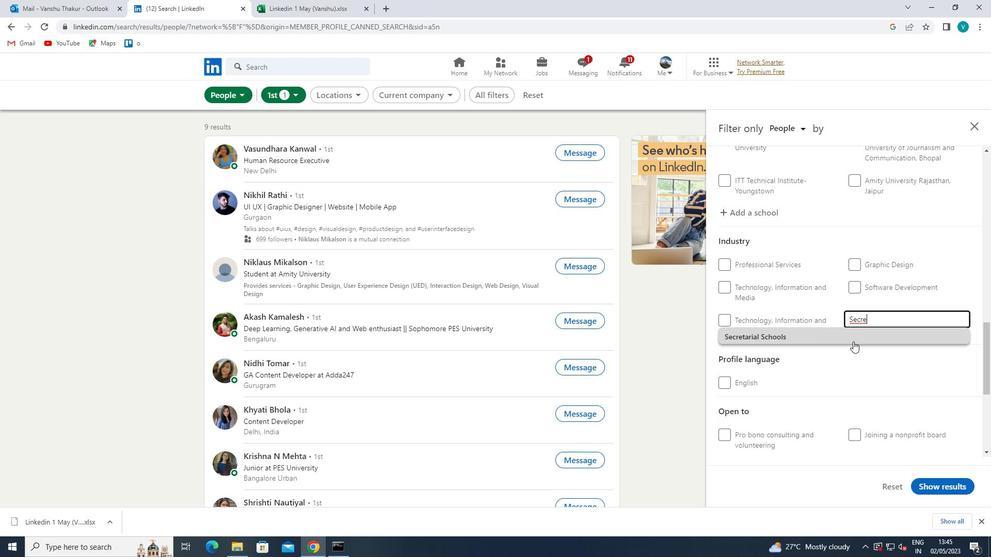 
Action: Mouse scrolled (857, 338) with delta (0, 0)
Screenshot: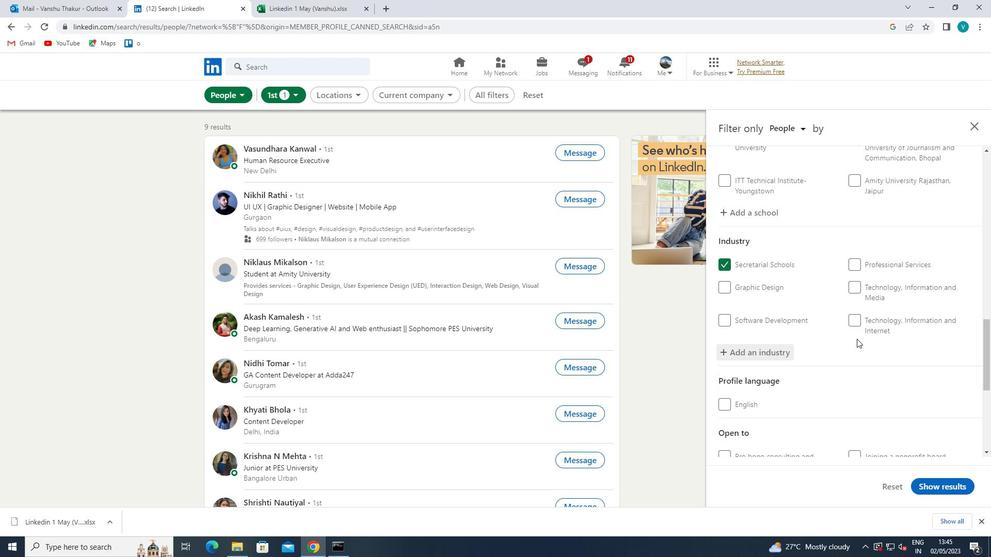 
Action: Mouse scrolled (857, 338) with delta (0, 0)
Screenshot: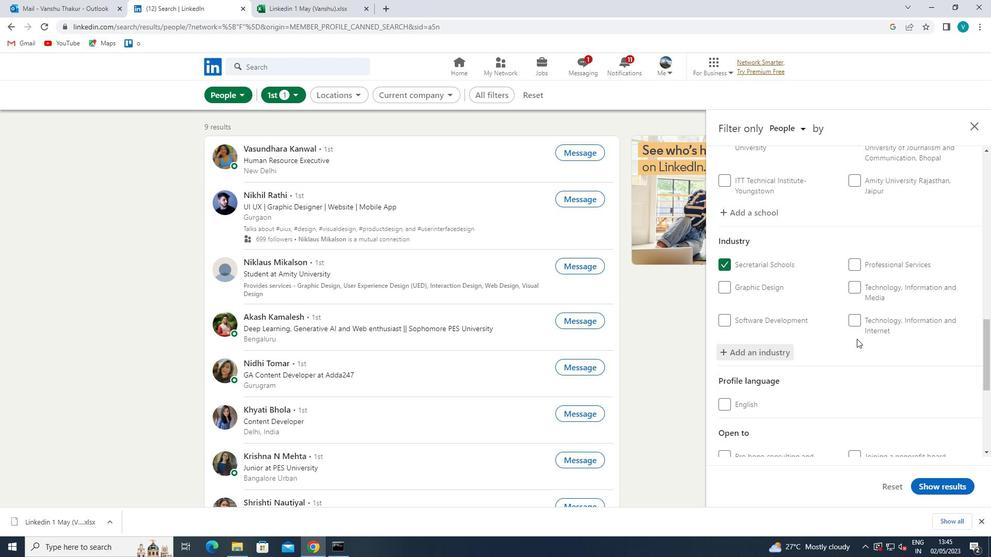 
Action: Mouse scrolled (857, 338) with delta (0, 0)
Screenshot: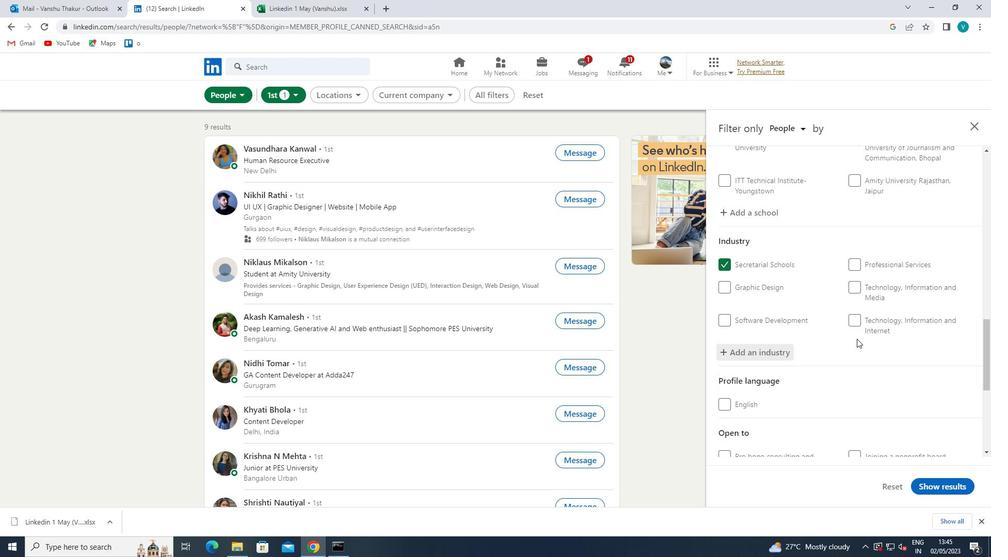 
Action: Mouse scrolled (857, 338) with delta (0, 0)
Screenshot: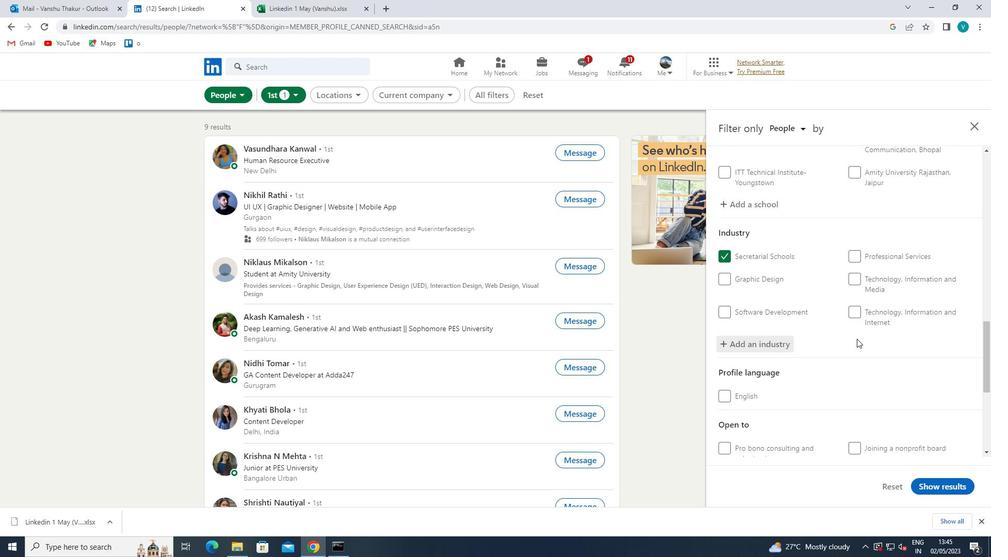 
Action: Mouse moved to (885, 361)
Screenshot: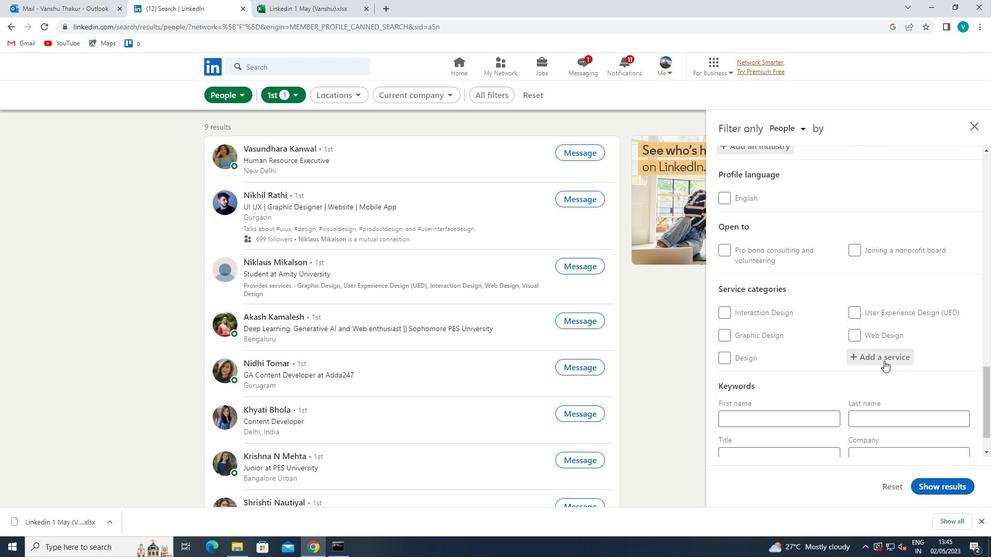 
Action: Mouse pressed left at (885, 361)
Screenshot: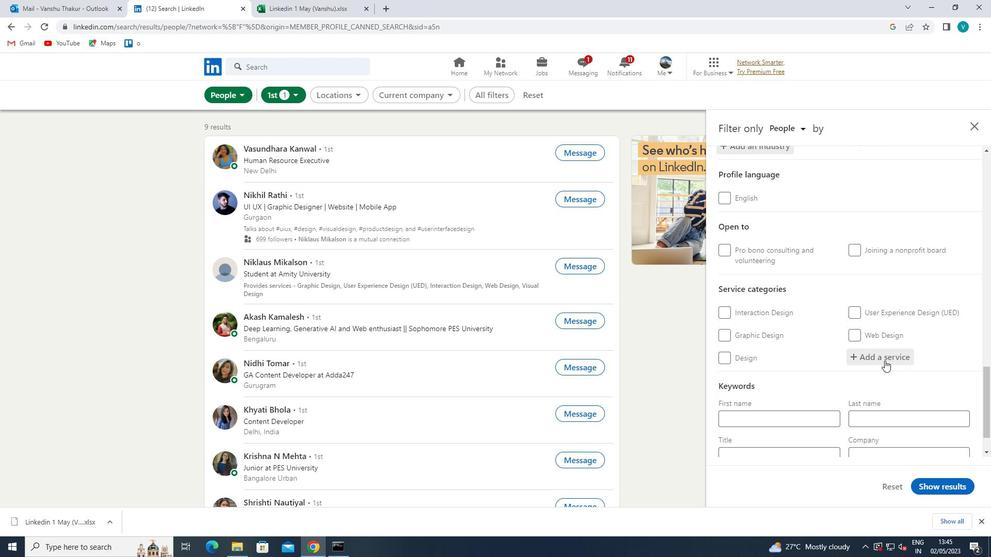 
Action: Mouse moved to (885, 357)
Screenshot: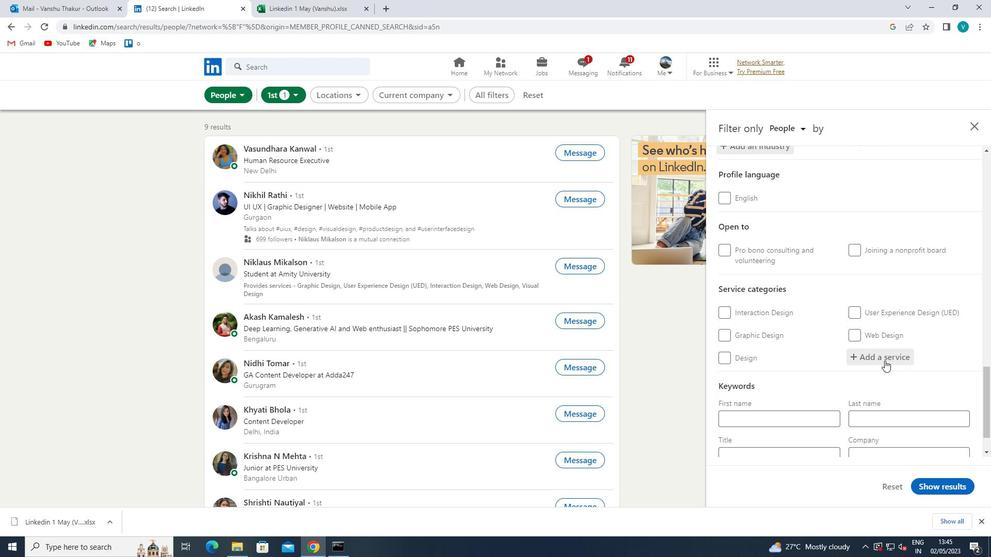 
Action: Key pressed <Key.shift>TELE
Screenshot: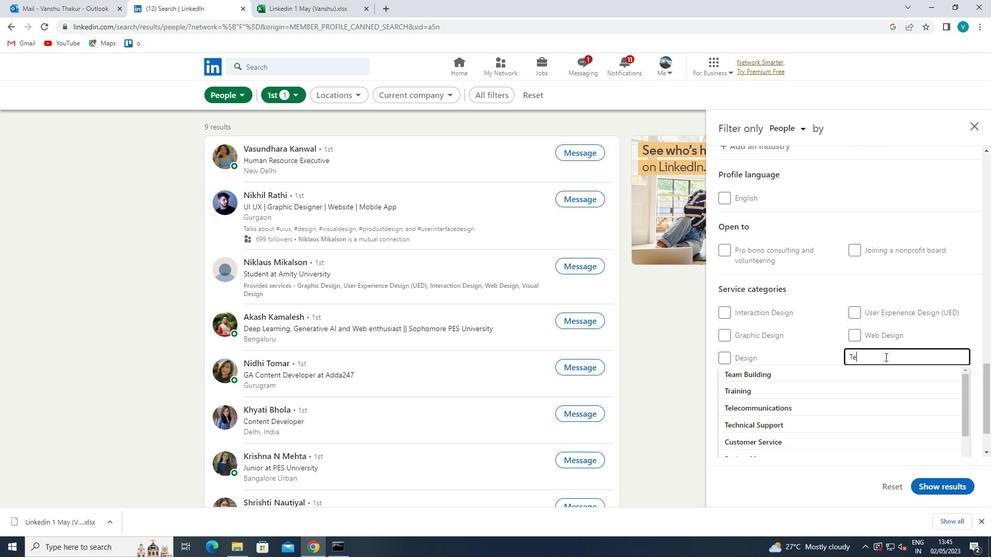 
Action: Mouse moved to (846, 374)
Screenshot: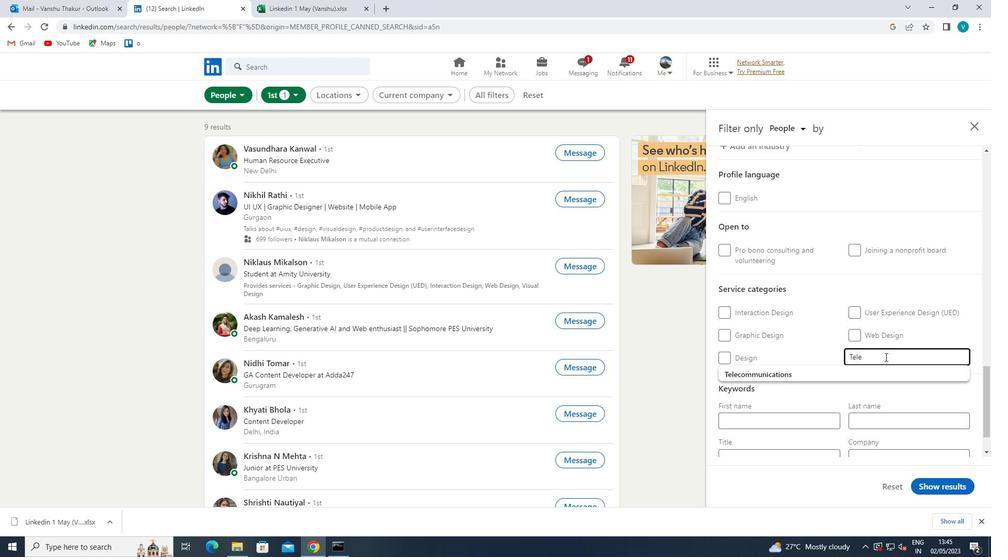 
Action: Mouse pressed left at (846, 374)
Screenshot: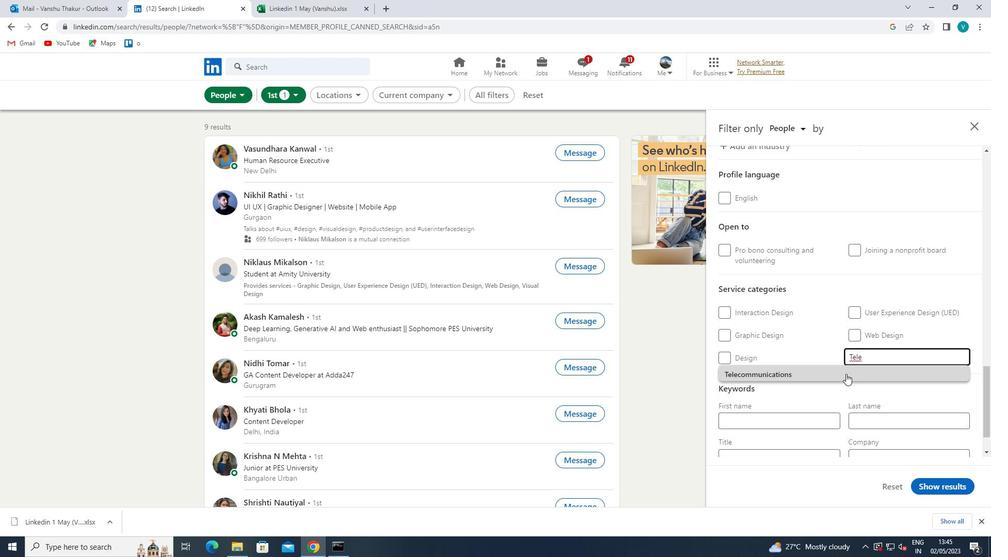 
Action: Mouse scrolled (846, 374) with delta (0, 0)
Screenshot: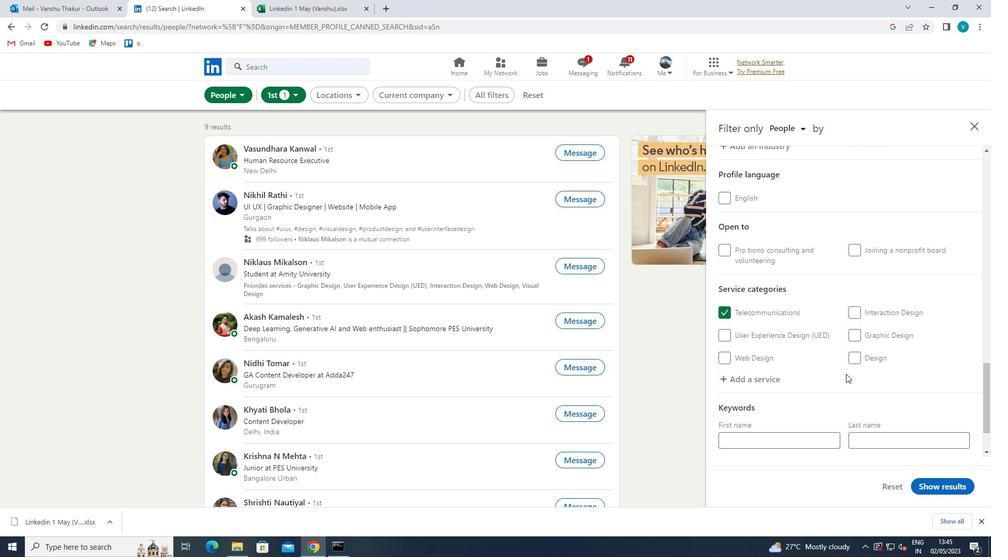 
Action: Mouse scrolled (846, 374) with delta (0, 0)
Screenshot: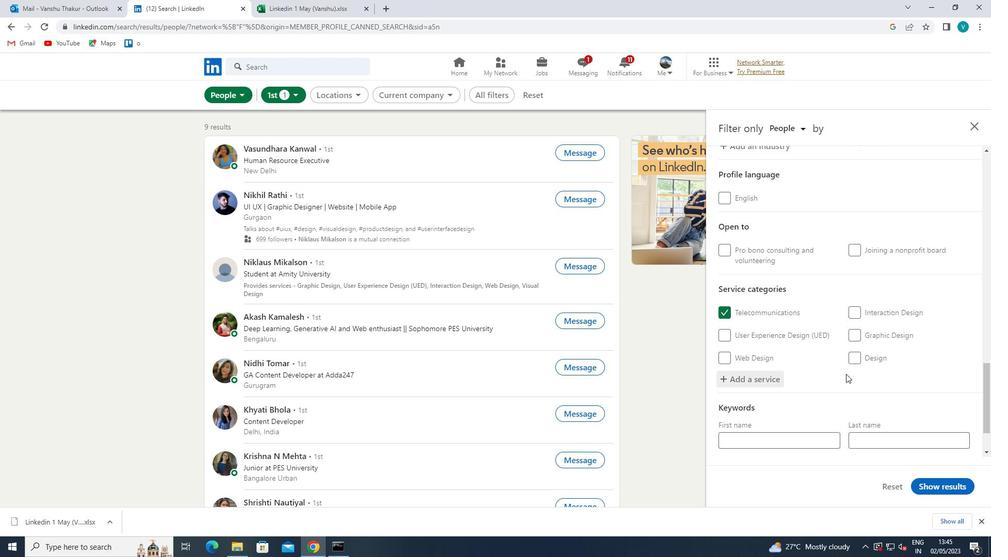 
Action: Mouse scrolled (846, 374) with delta (0, 0)
Screenshot: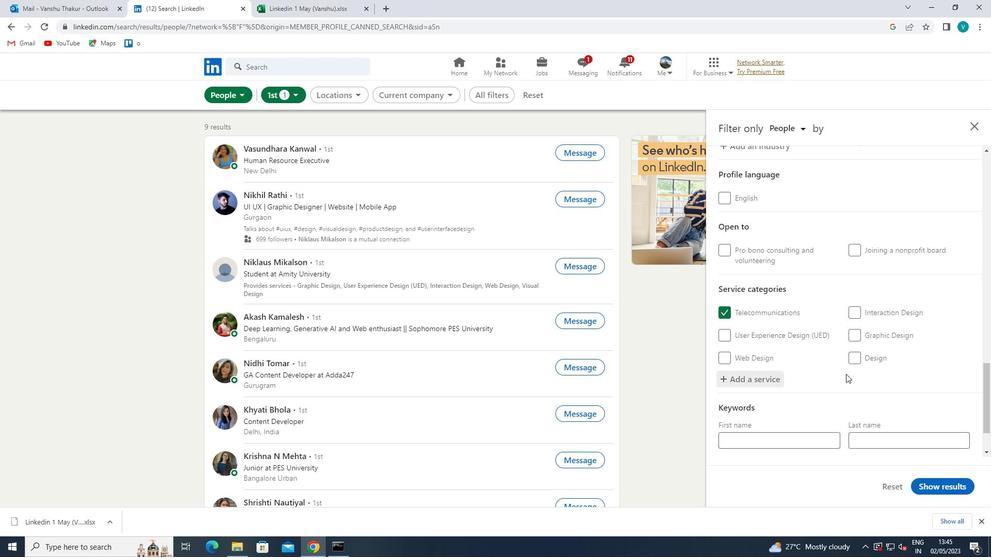 
Action: Mouse moved to (842, 376)
Screenshot: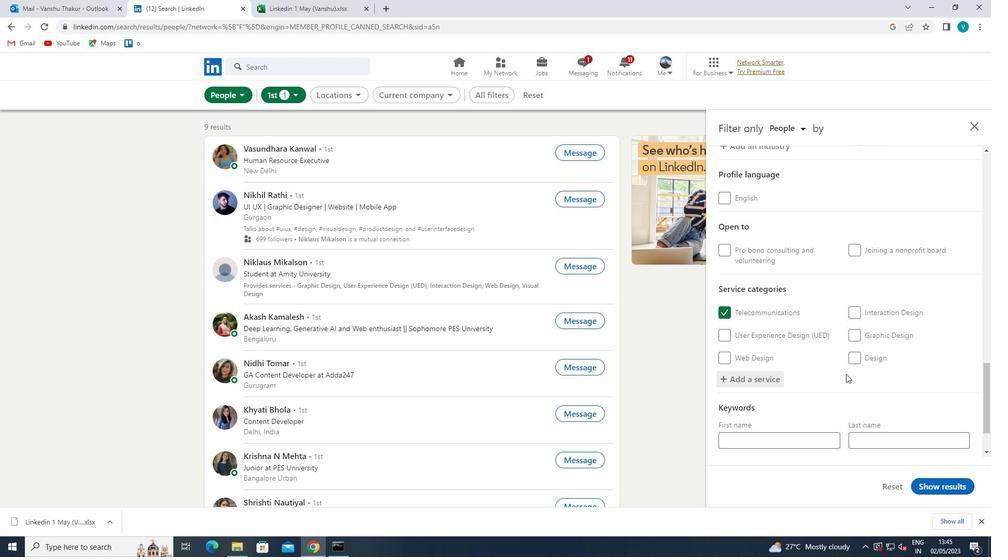
Action: Mouse scrolled (842, 376) with delta (0, 0)
Screenshot: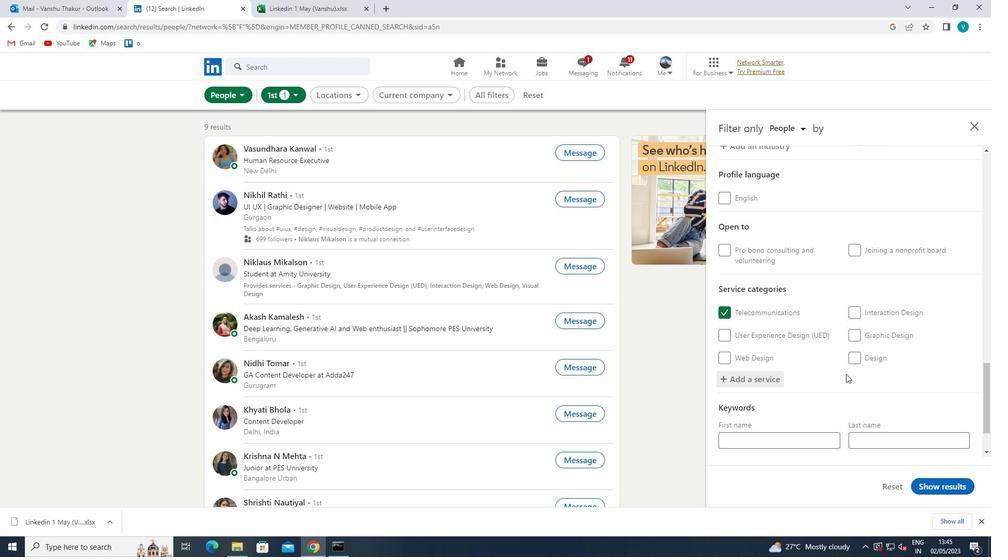
Action: Mouse moved to (815, 416)
Screenshot: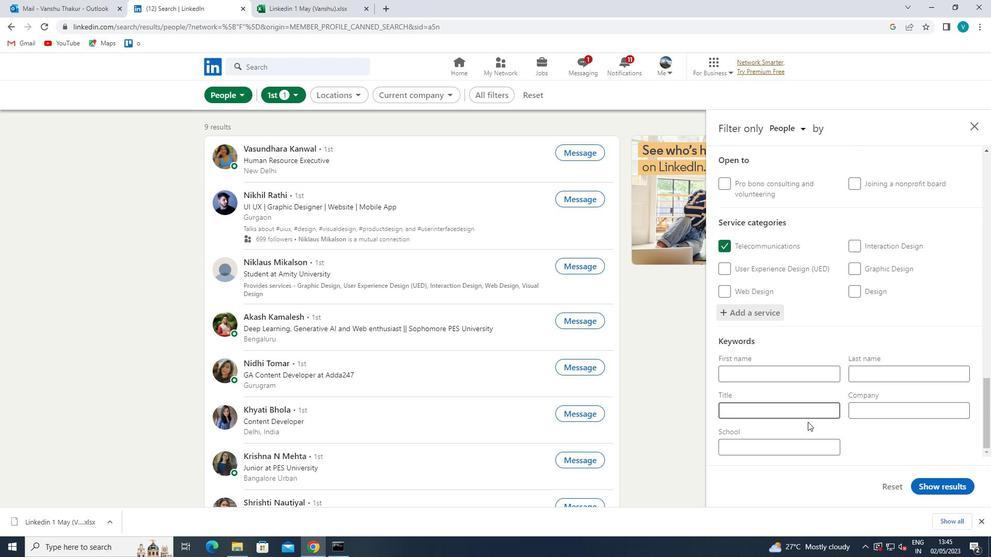 
Action: Mouse pressed left at (815, 416)
Screenshot: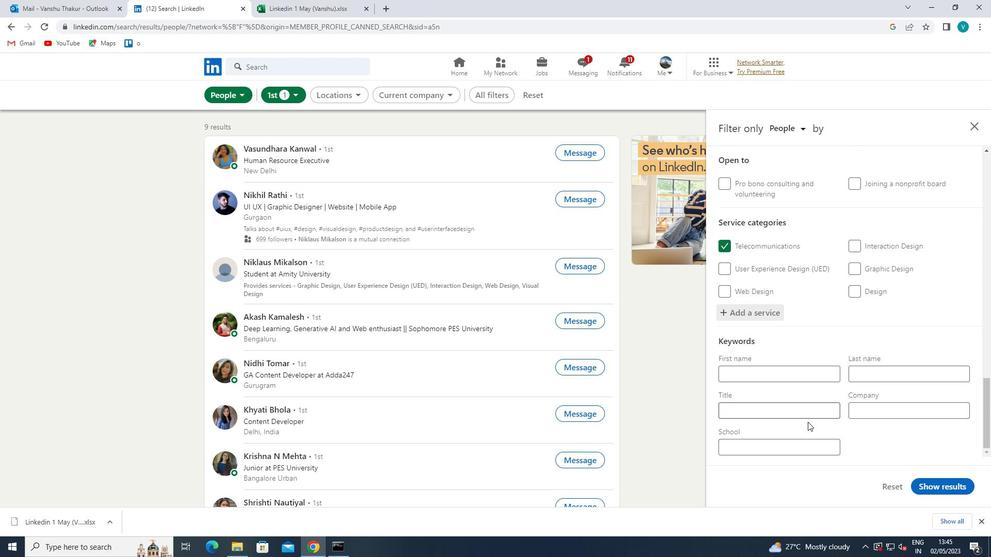 
Action: Key pressed <Key.shift>LINE<Key.space><Key.shift>COOK
Screenshot: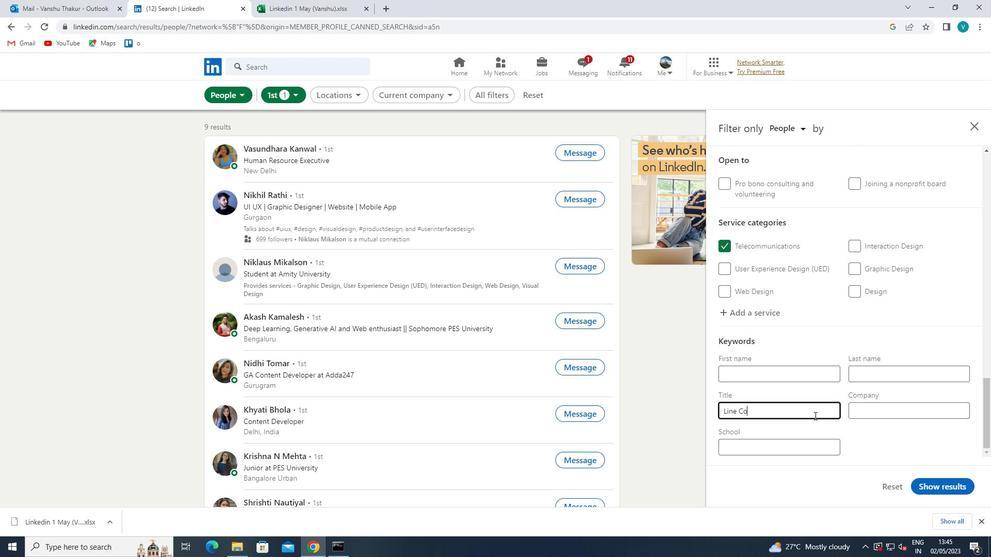 
Action: Mouse moved to (939, 480)
Screenshot: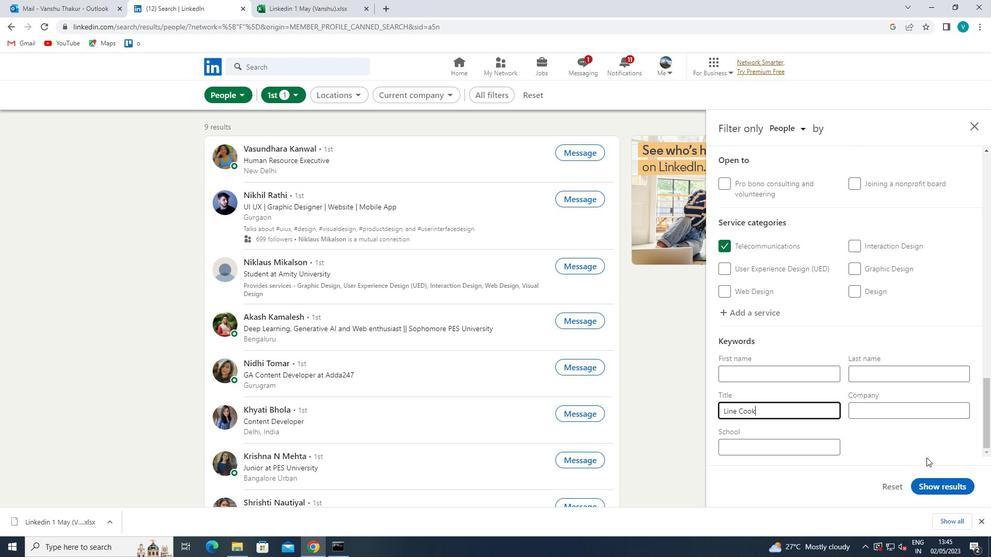 
Action: Mouse pressed left at (939, 480)
Screenshot: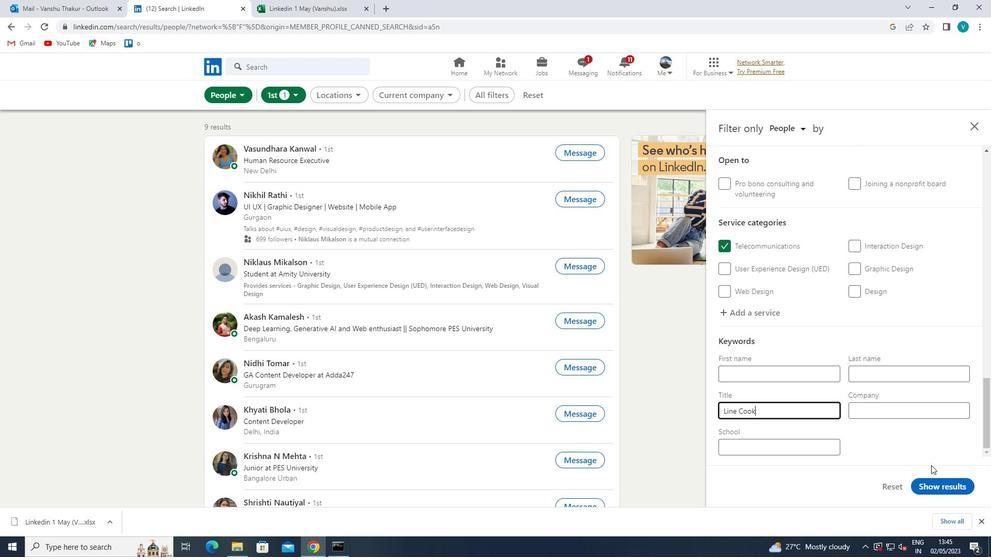 
